 Task: Add an event with the title Second Team Building Workshop, date '2023/12/28', time 7:50 AM to 9:50 AMand add a description: A marketing campaign review and analysis involves the examination and assessment of a marketing campaign's performance, effectiveness, and overall impact on the target audience and business objectives. It is a comprehensive evaluation of various elements and strategies implemented within a marketing campaign to determine its strengths, weaknesses, and areas for improvement.Select event color  Graphite . Add location for the event as: 123 Santorini Beaches, Santorini, Greece, logged in from the account softage.6@softage.netand send the event invitation to softage.1@softage.net and softage.2@softage.net. Set a reminder for the event Doesn't repeat
Action: Mouse moved to (70, 98)
Screenshot: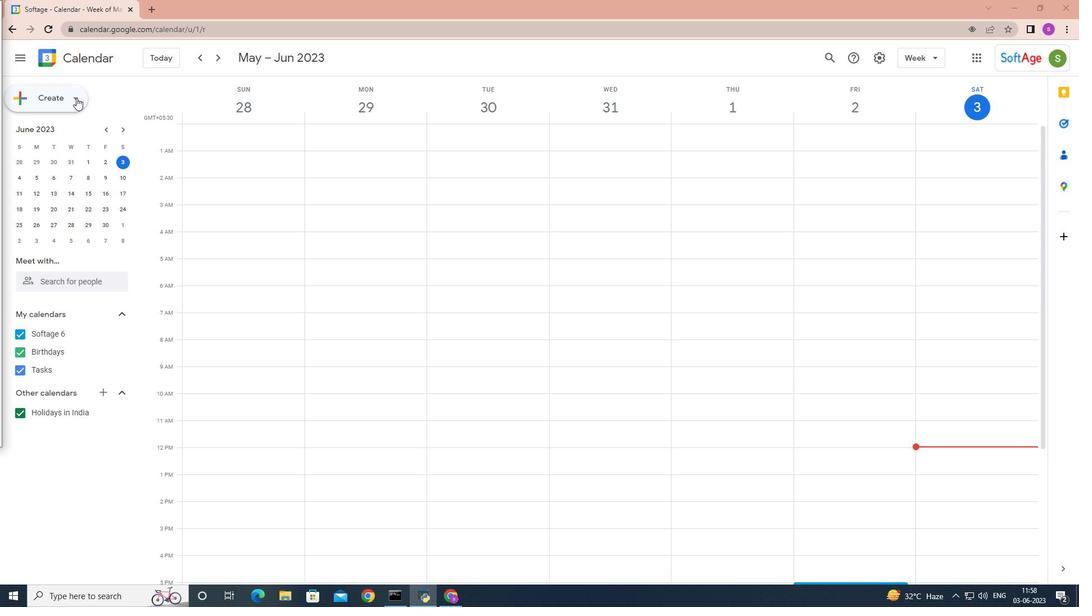 
Action: Mouse pressed left at (70, 98)
Screenshot: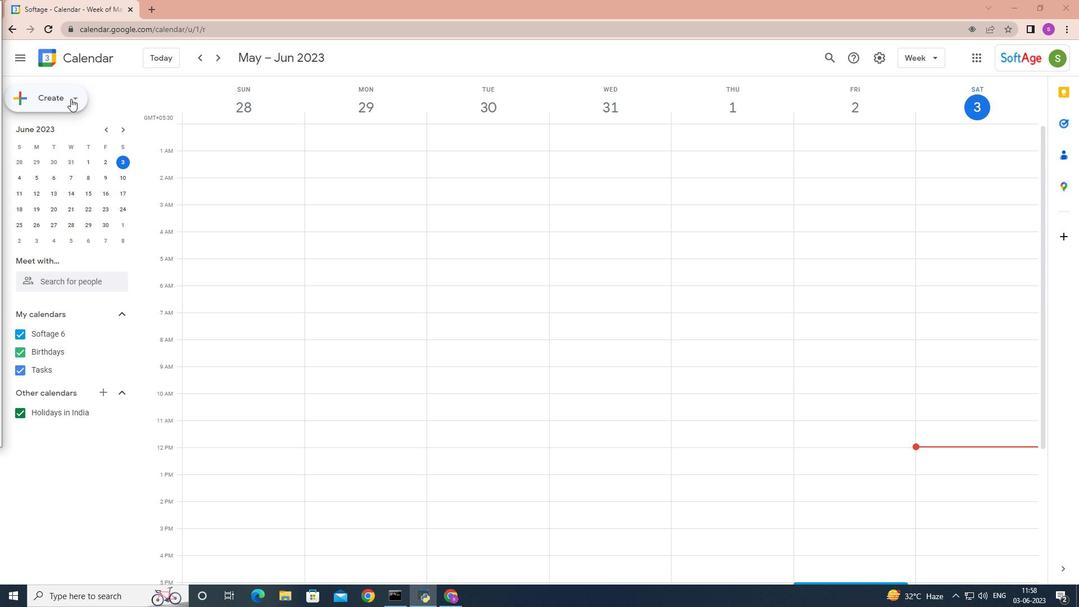 
Action: Mouse moved to (65, 127)
Screenshot: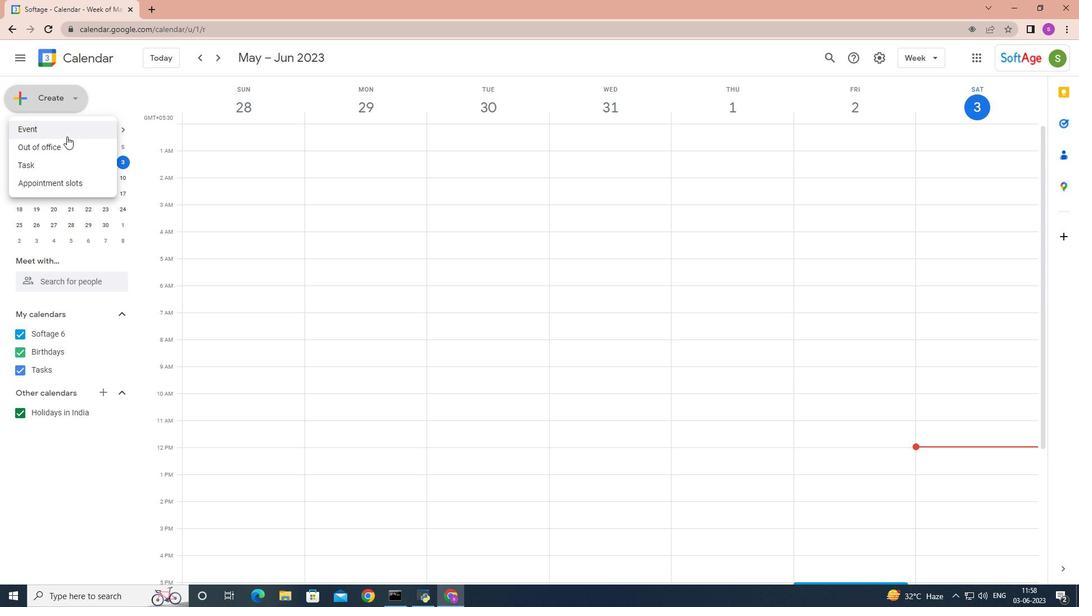 
Action: Mouse pressed left at (65, 127)
Screenshot: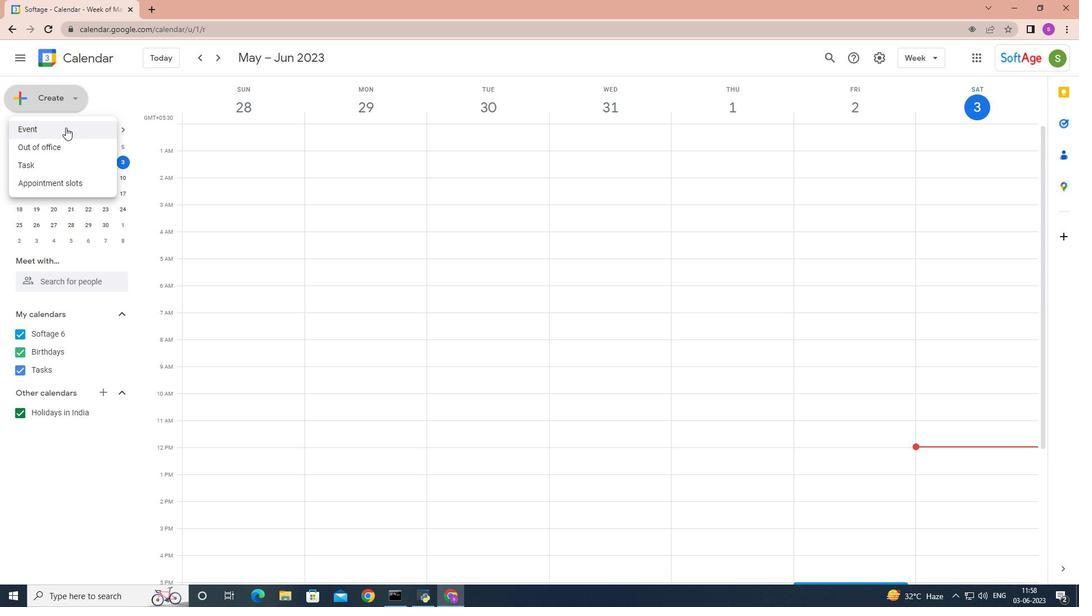 
Action: Mouse moved to (811, 439)
Screenshot: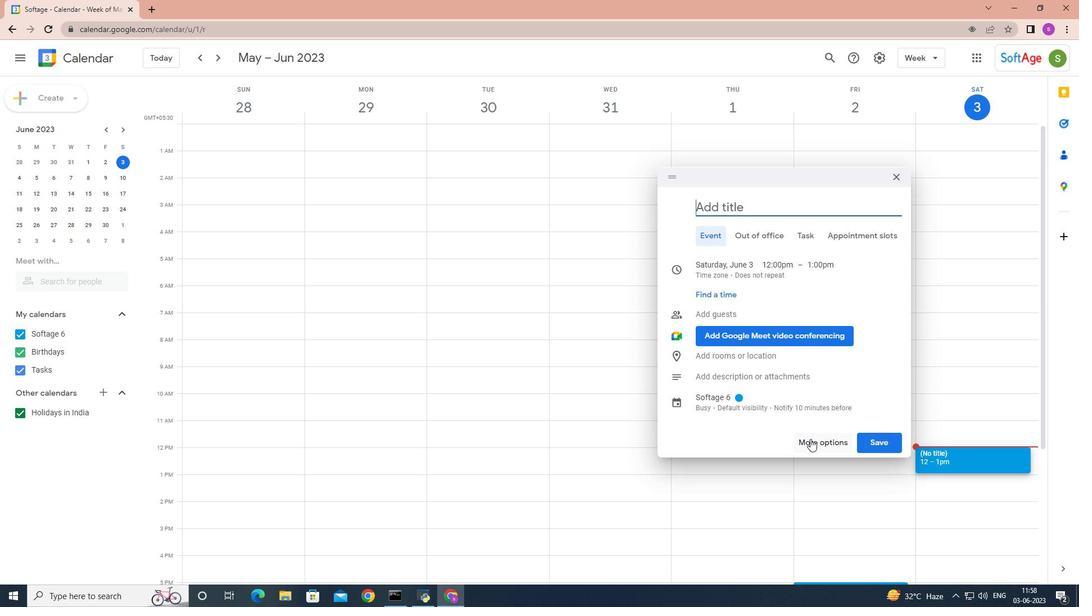 
Action: Mouse pressed left at (811, 439)
Screenshot: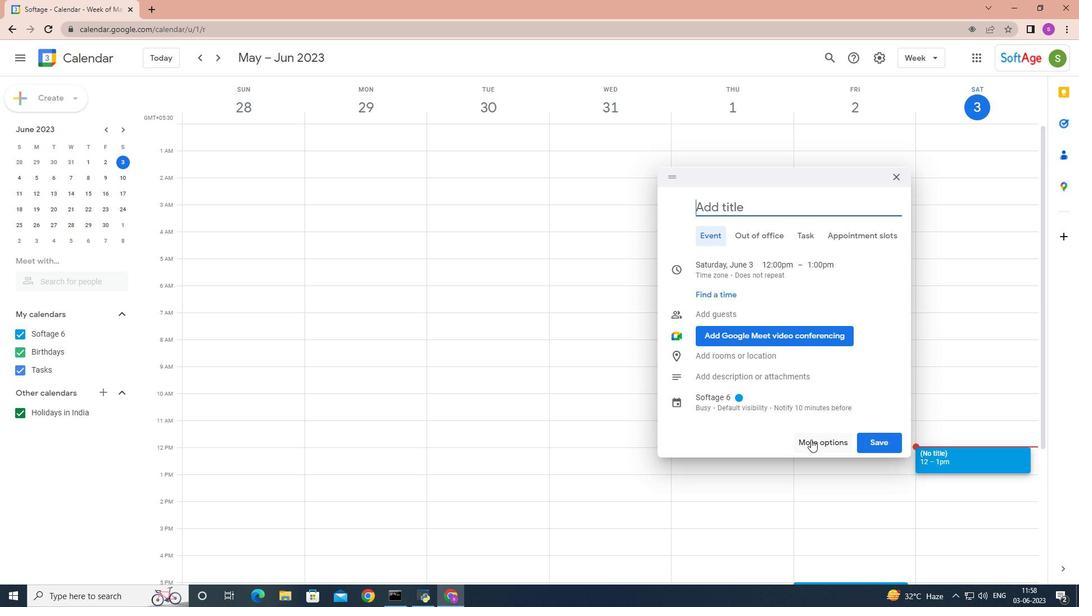 
Action: Mouse moved to (808, 444)
Screenshot: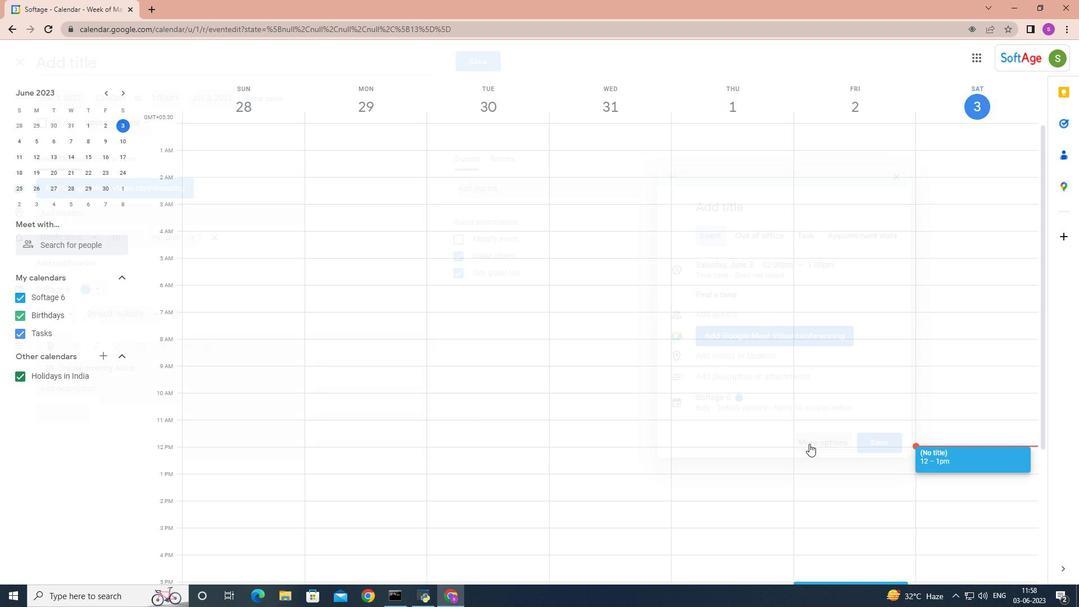 
Action: Key pressed <Key.shift>Second<Key.space><Key.shift>Team<Key.space><Key.shift>Buildind<Key.backspace>g<Key.space><Key.shift>Workshop<Key.space>
Screenshot: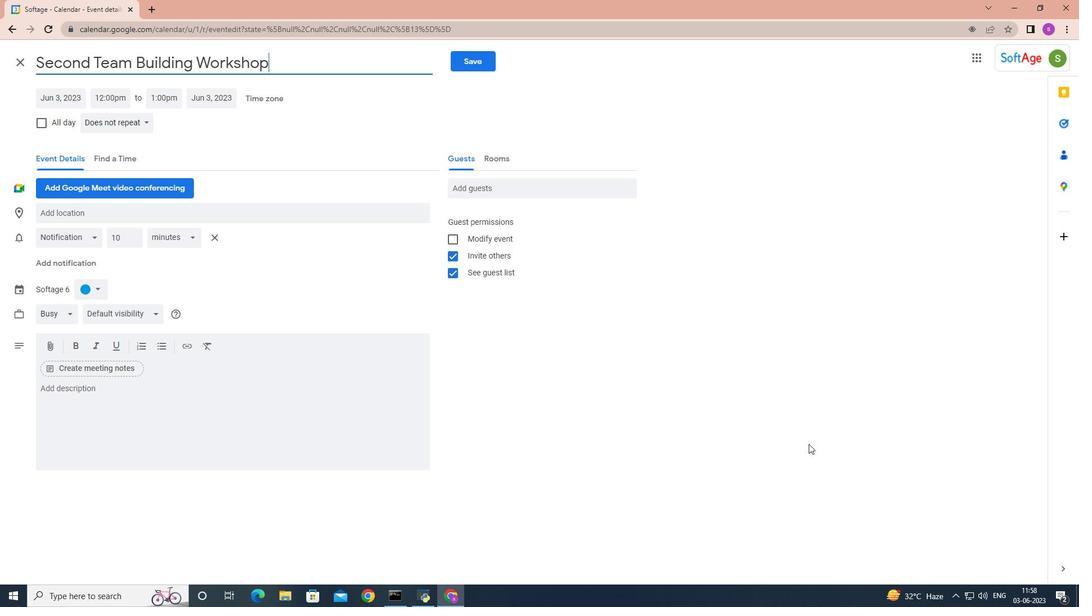 
Action: Mouse moved to (63, 97)
Screenshot: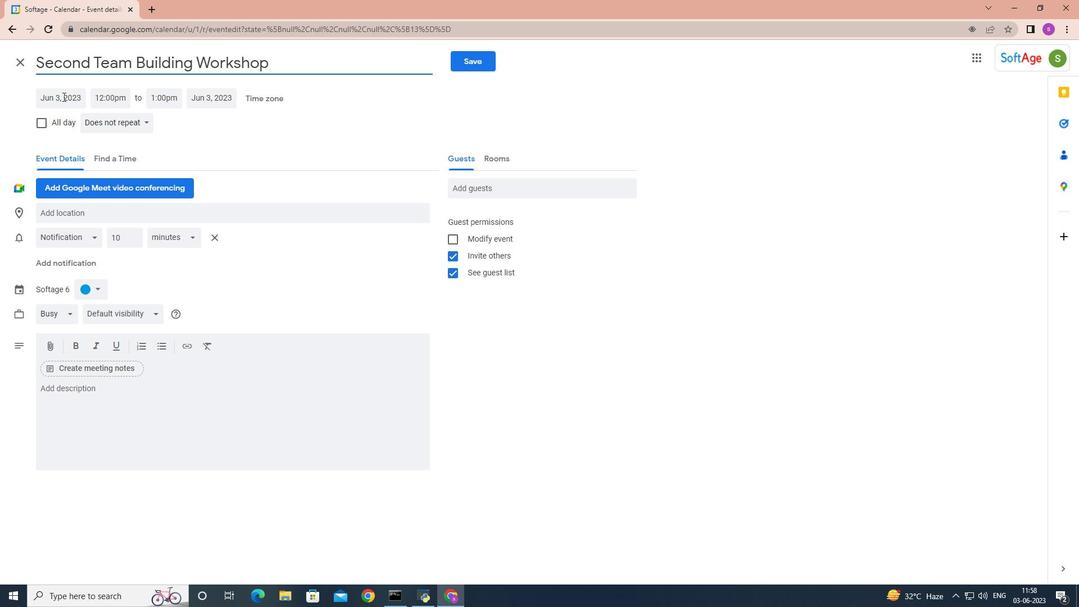 
Action: Mouse pressed left at (63, 97)
Screenshot: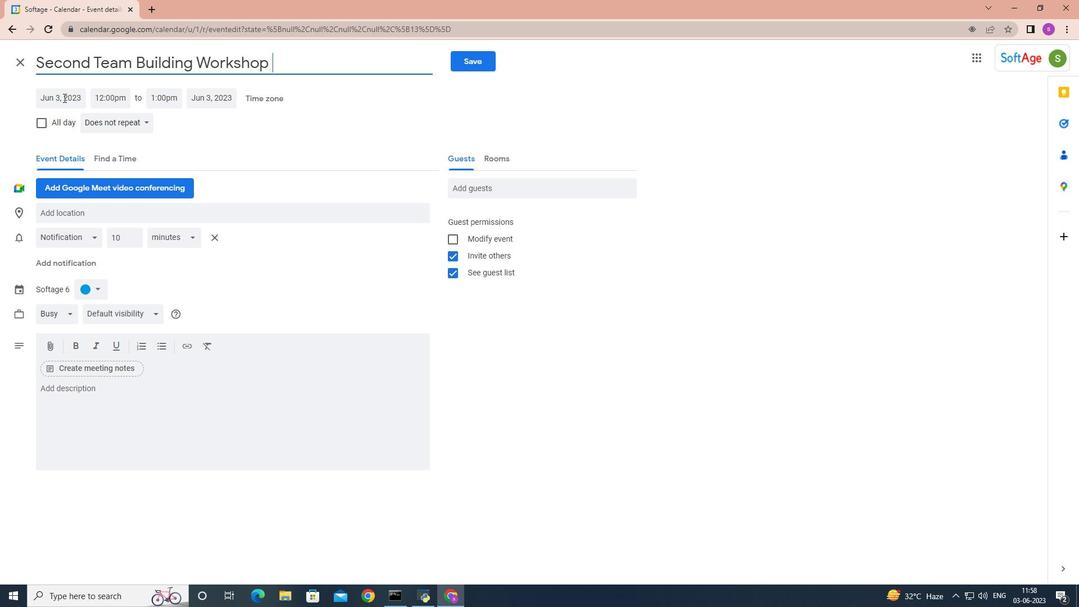 
Action: Mouse moved to (178, 121)
Screenshot: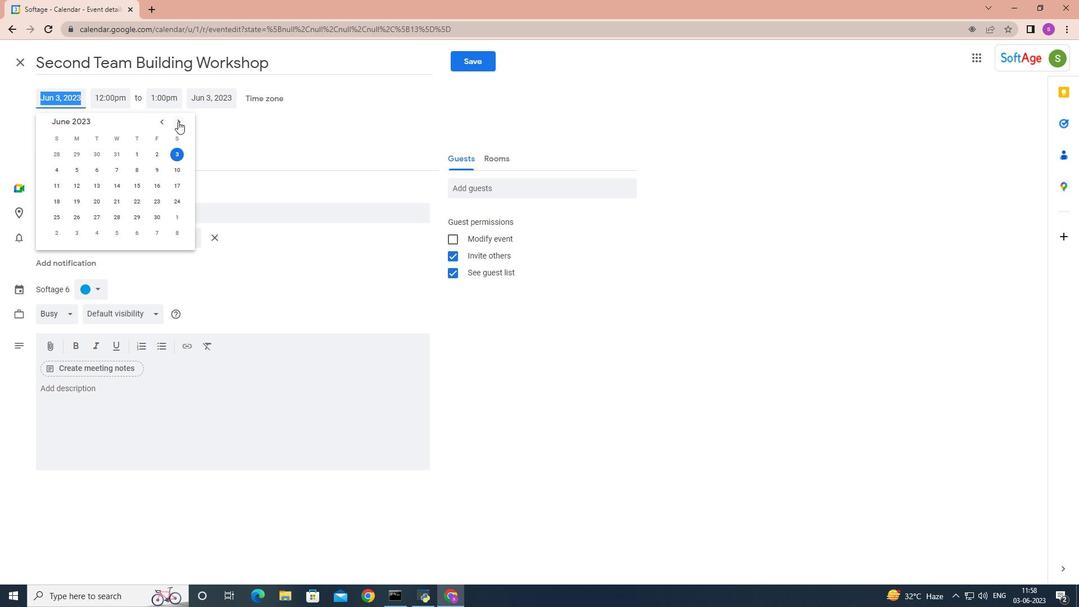 
Action: Mouse pressed left at (178, 121)
Screenshot: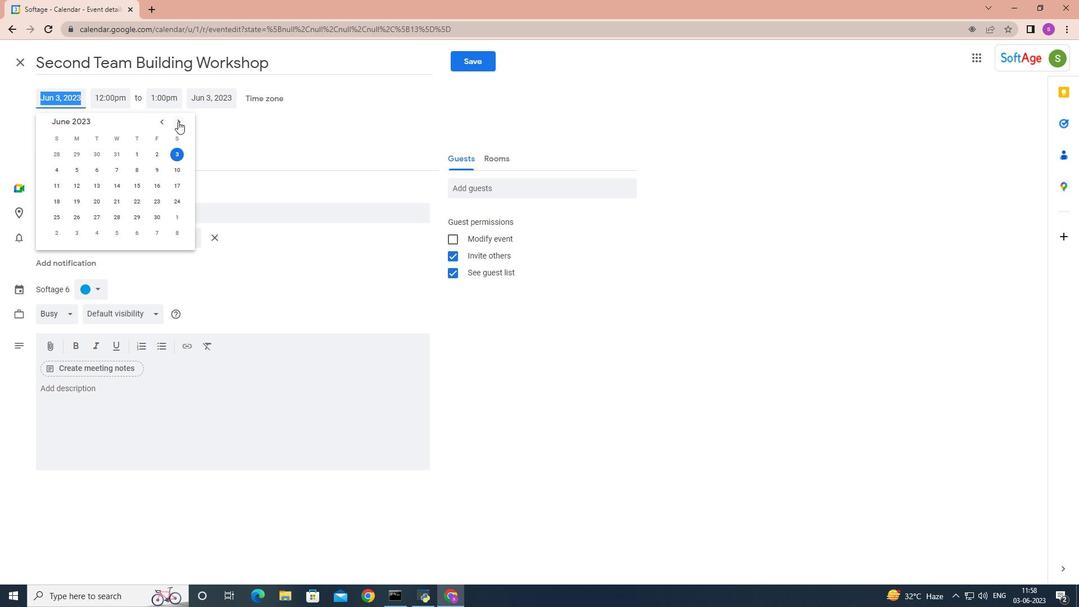 
Action: Mouse moved to (178, 121)
Screenshot: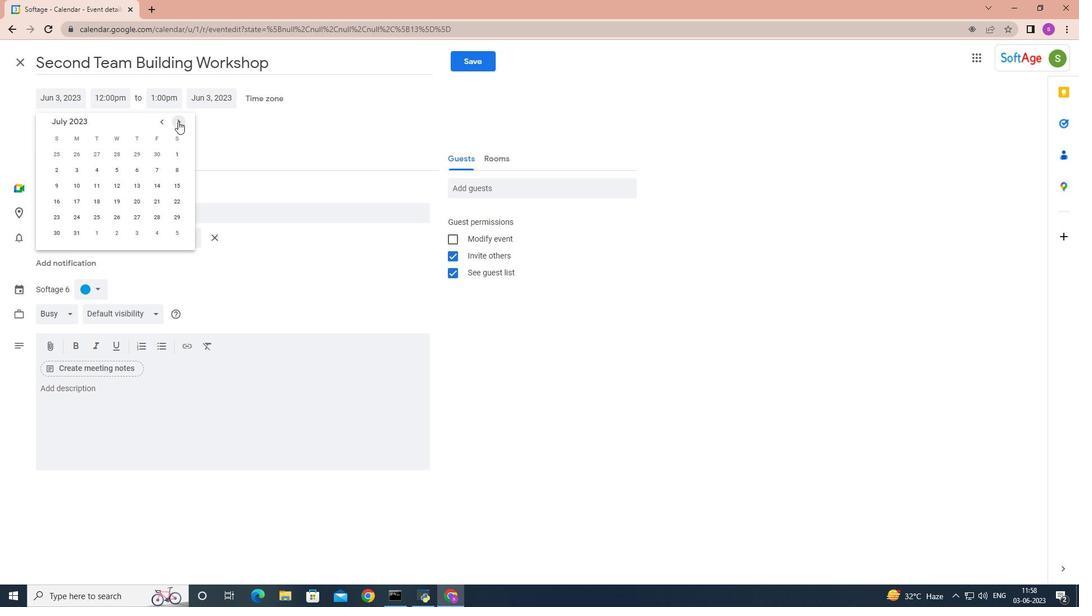 
Action: Mouse pressed left at (178, 121)
Screenshot: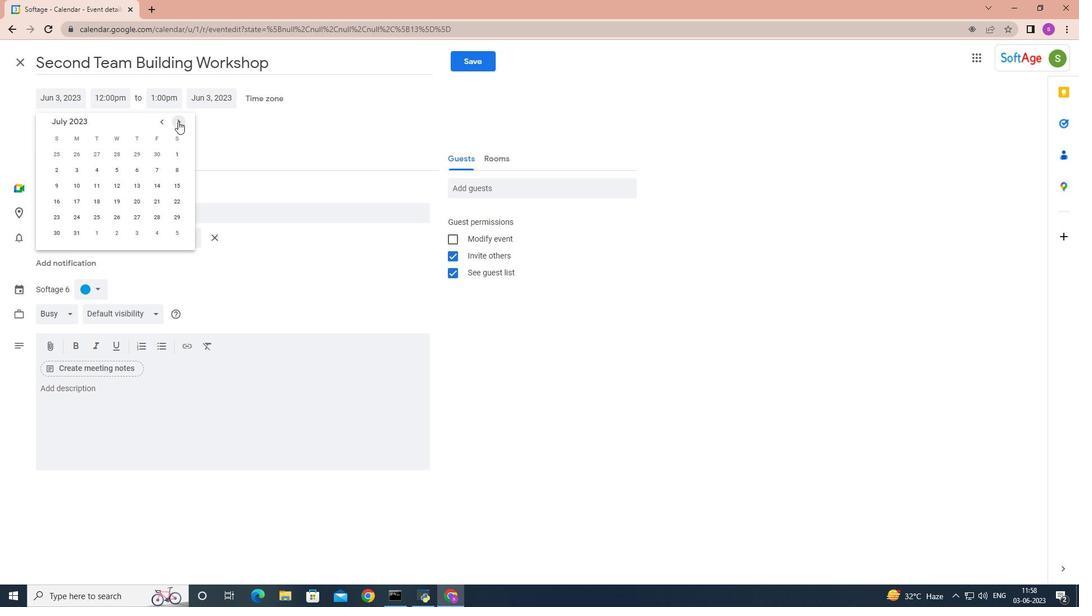 
Action: Mouse pressed left at (178, 121)
Screenshot: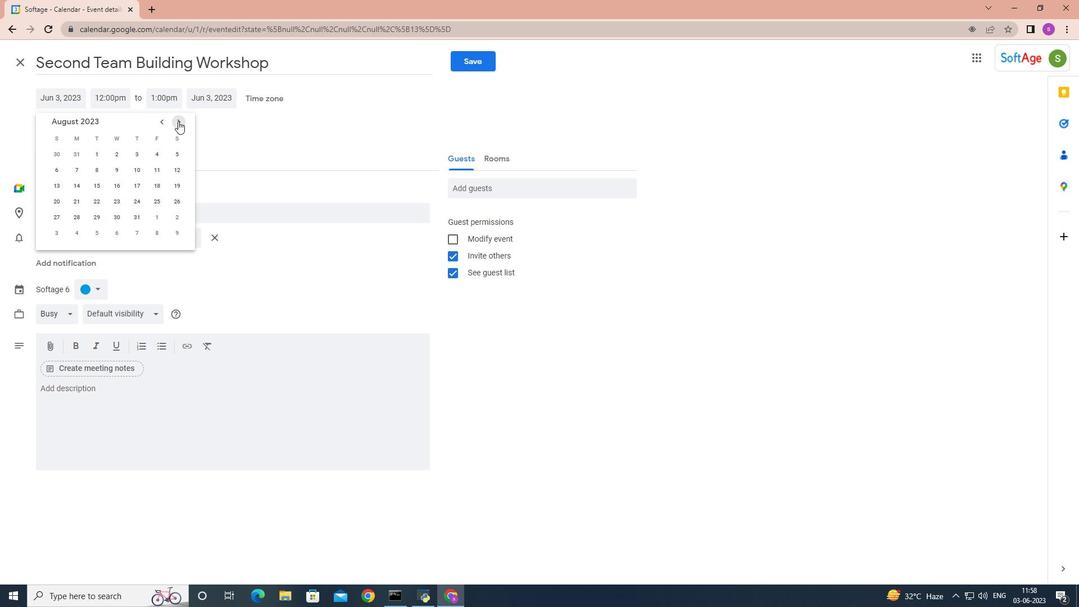 
Action: Mouse pressed left at (178, 121)
Screenshot: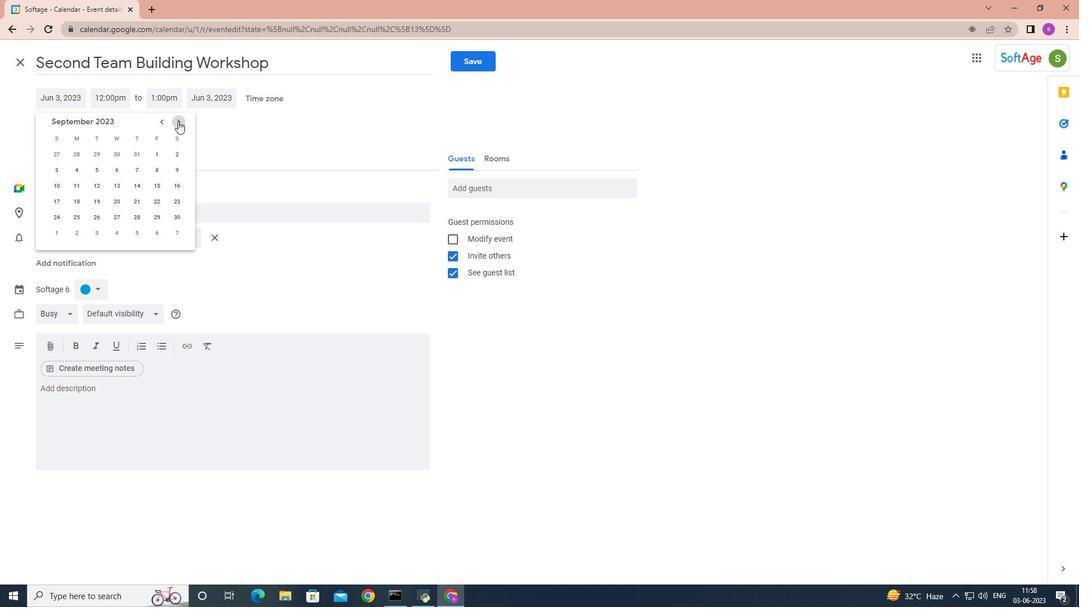 
Action: Mouse pressed left at (178, 121)
Screenshot: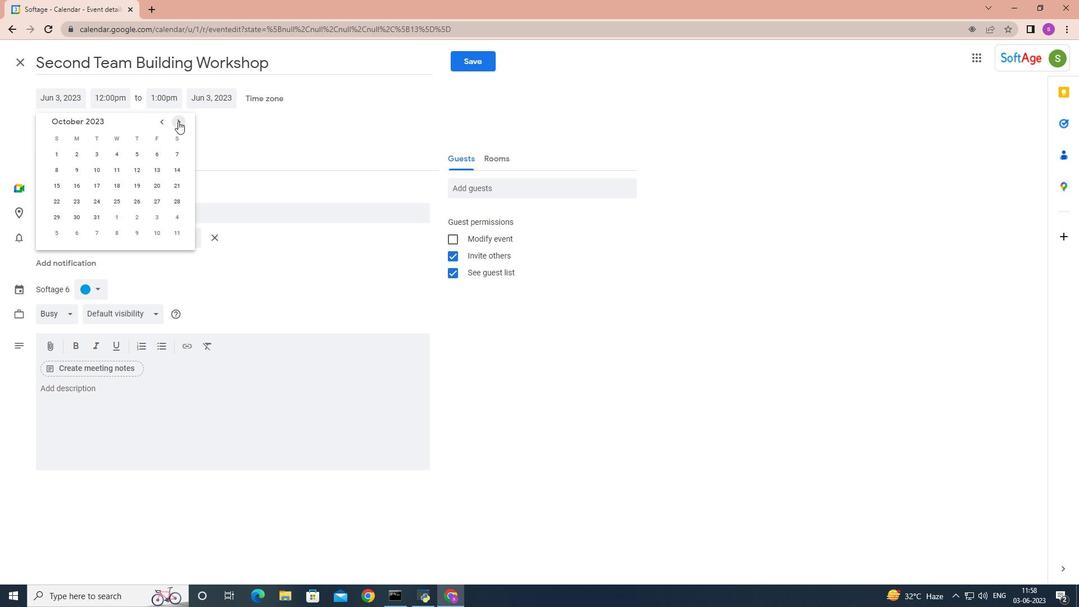 
Action: Mouse pressed left at (178, 121)
Screenshot: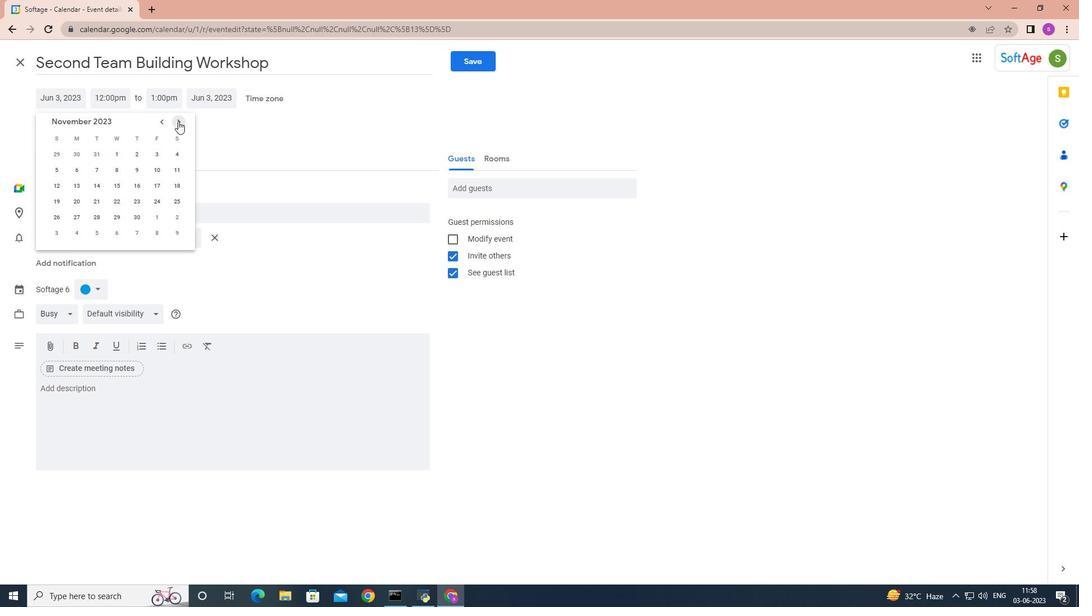 
Action: Mouse moved to (138, 216)
Screenshot: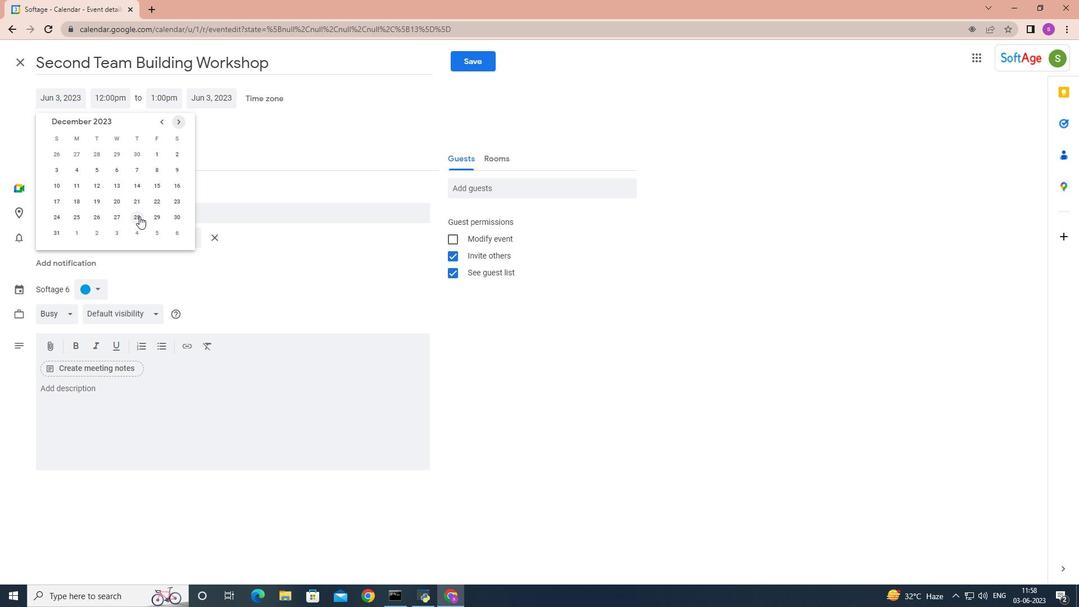 
Action: Mouse pressed left at (138, 216)
Screenshot: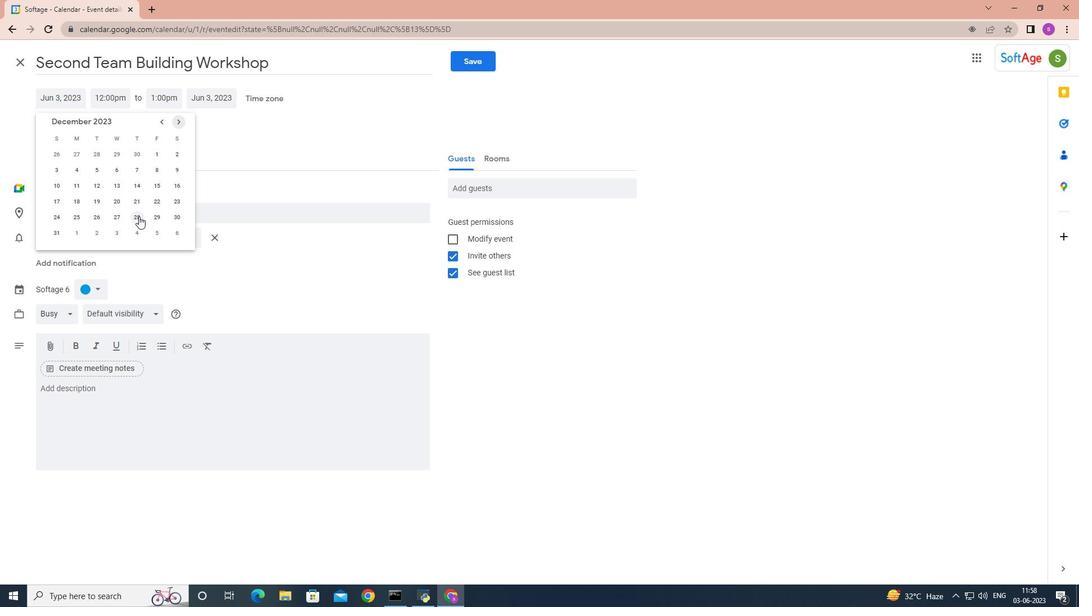 
Action: Mouse moved to (109, 97)
Screenshot: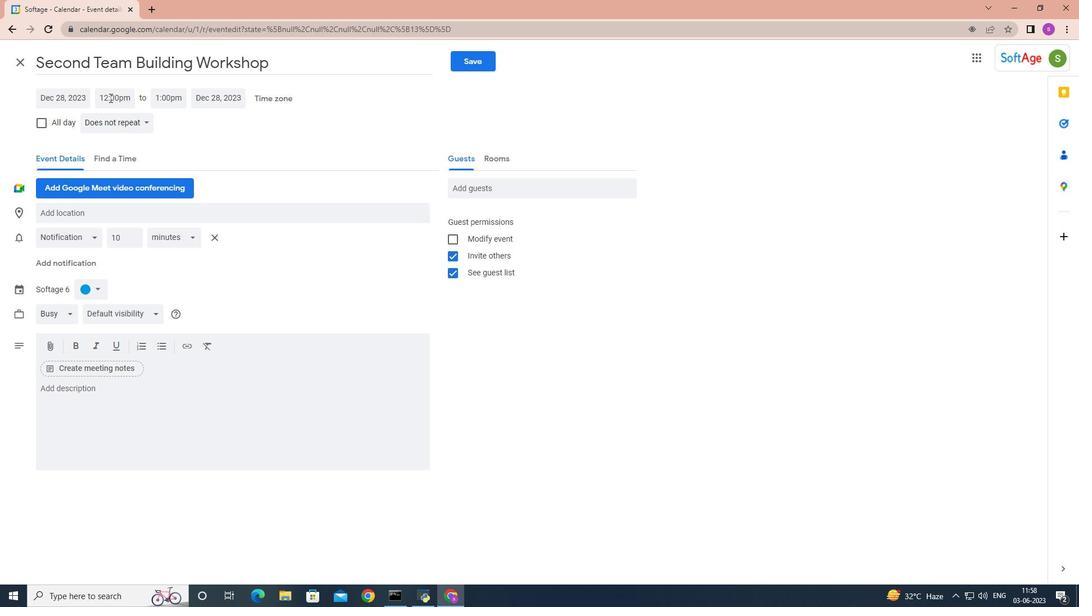 
Action: Mouse pressed left at (109, 97)
Screenshot: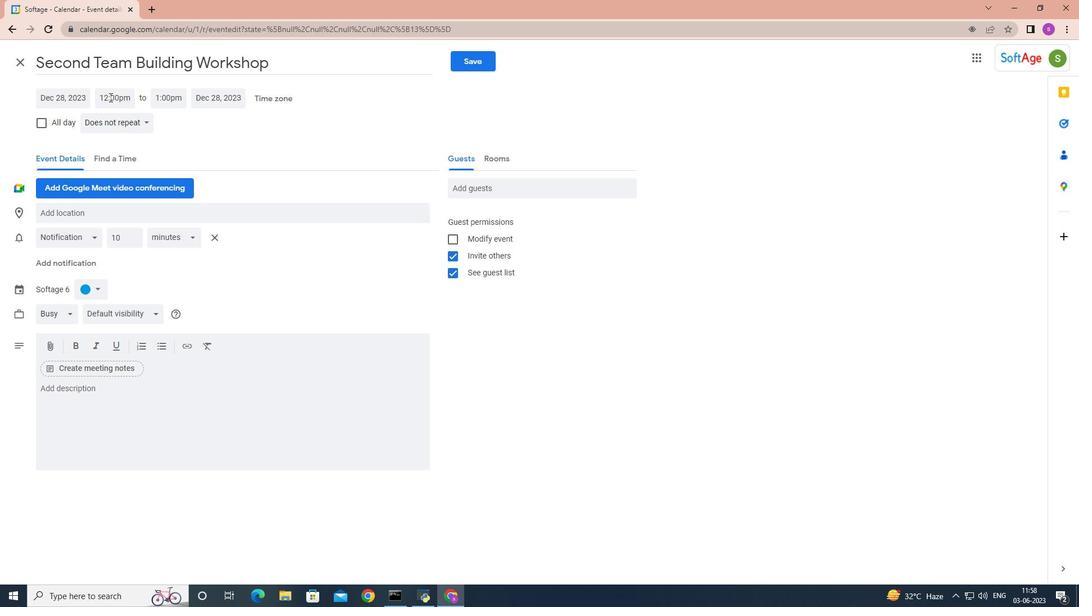 
Action: Mouse moved to (145, 166)
Screenshot: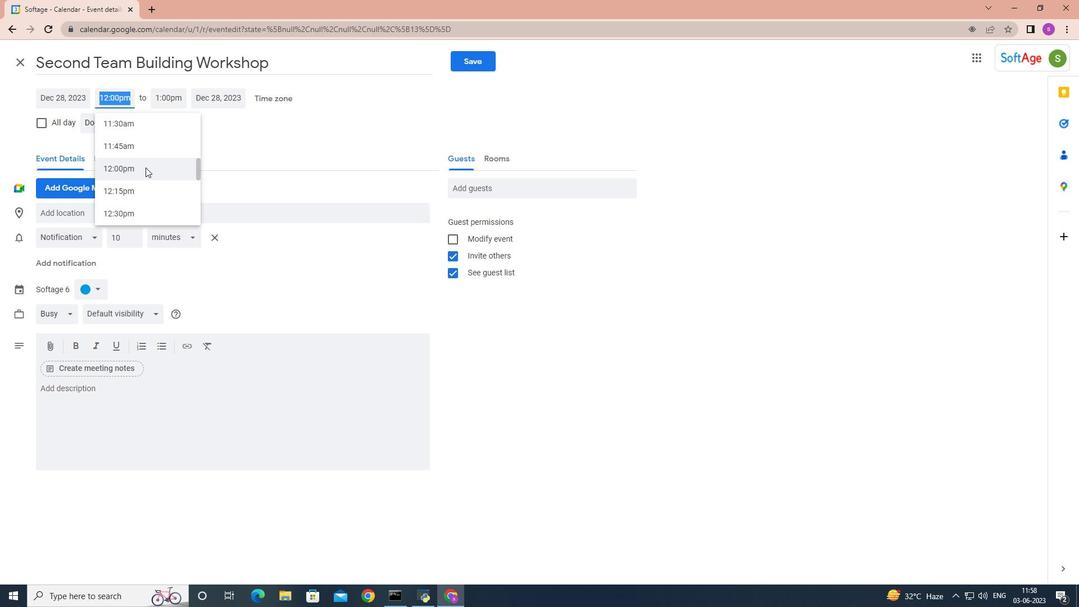 
Action: Key pressed <Key.backspace>7<Key.shift><Key.shift><Key.shift>:50<Key.shift>AM<Key.enter>
Screenshot: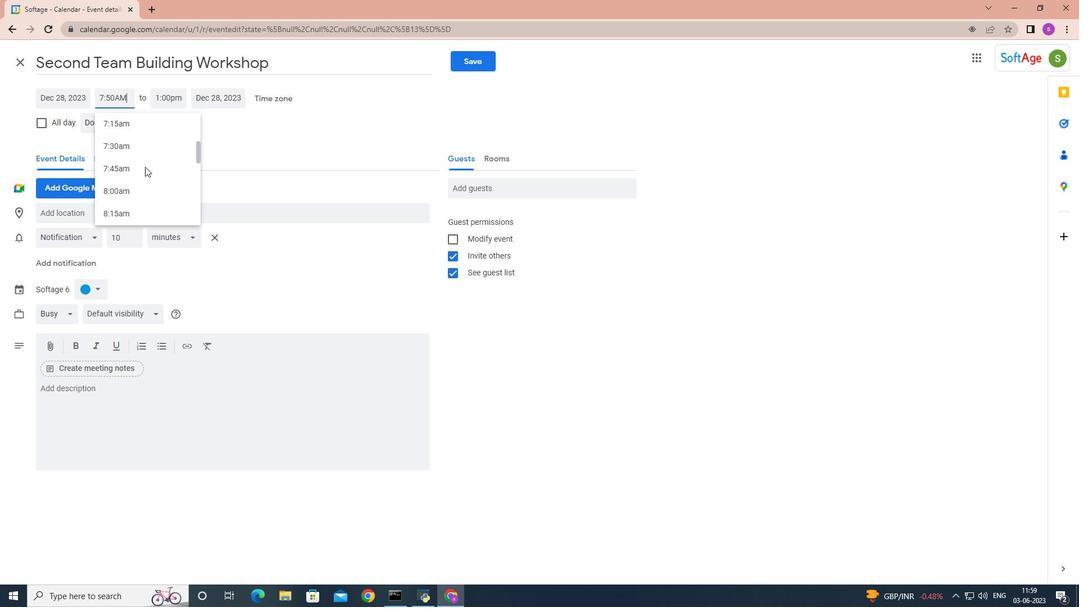 
Action: Mouse moved to (163, 95)
Screenshot: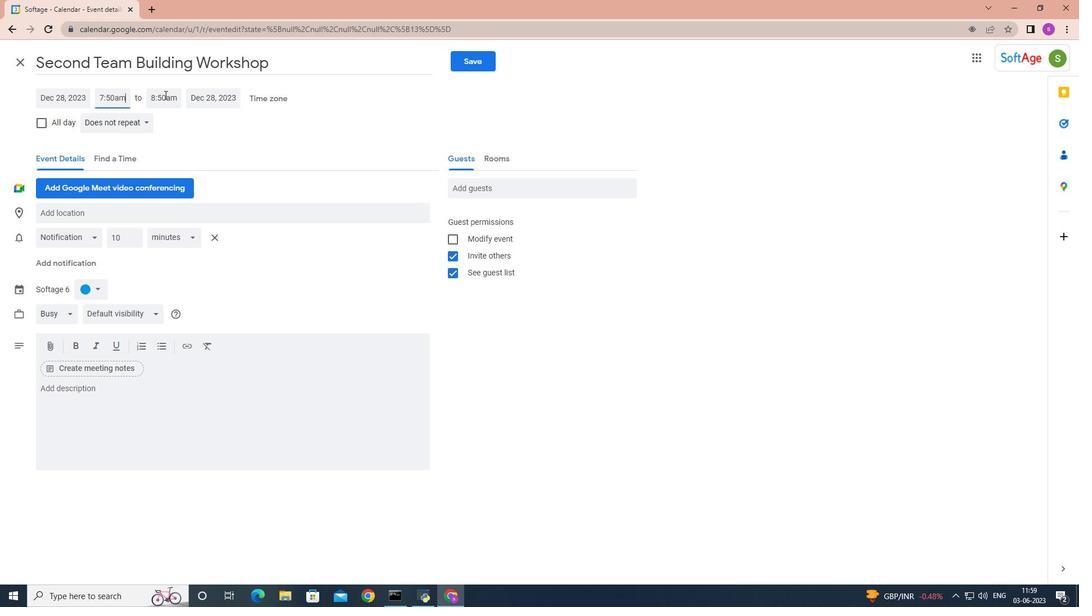 
Action: Mouse pressed left at (163, 95)
Screenshot: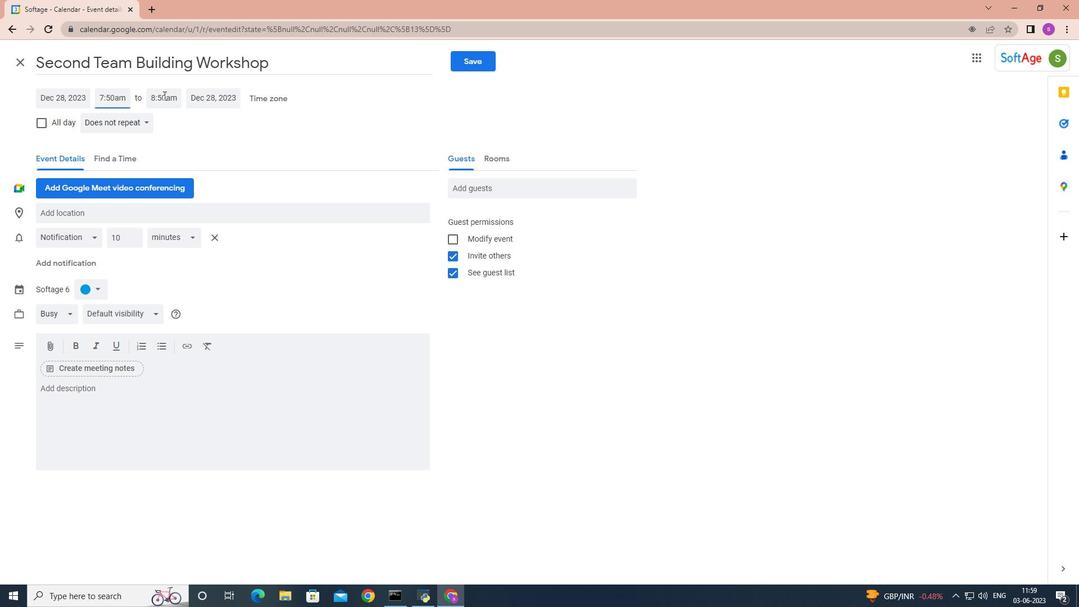 
Action: Mouse moved to (180, 212)
Screenshot: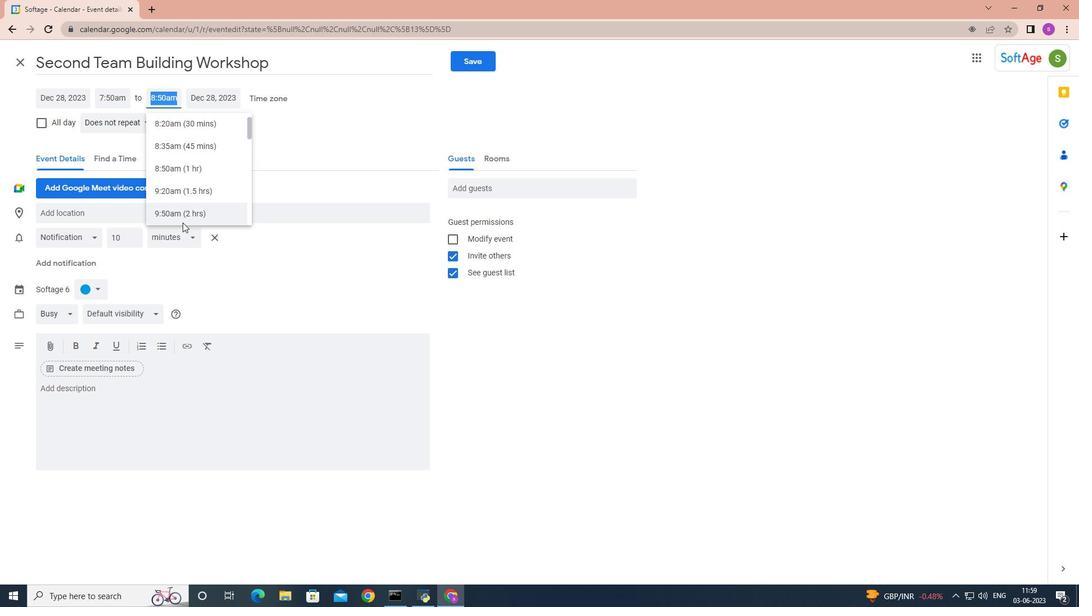 
Action: Mouse pressed left at (180, 212)
Screenshot: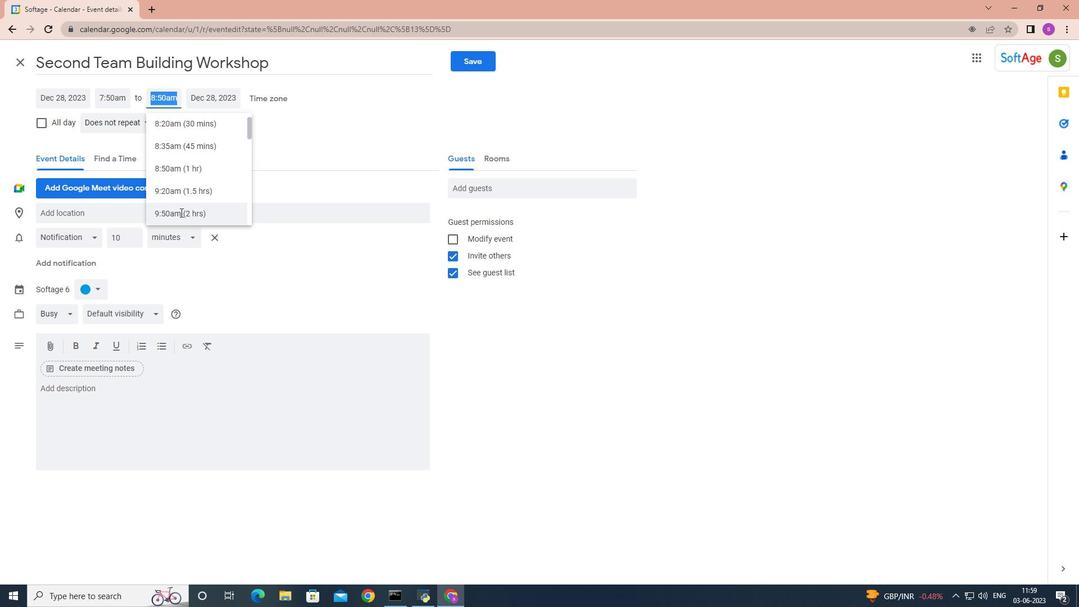 
Action: Mouse moved to (56, 387)
Screenshot: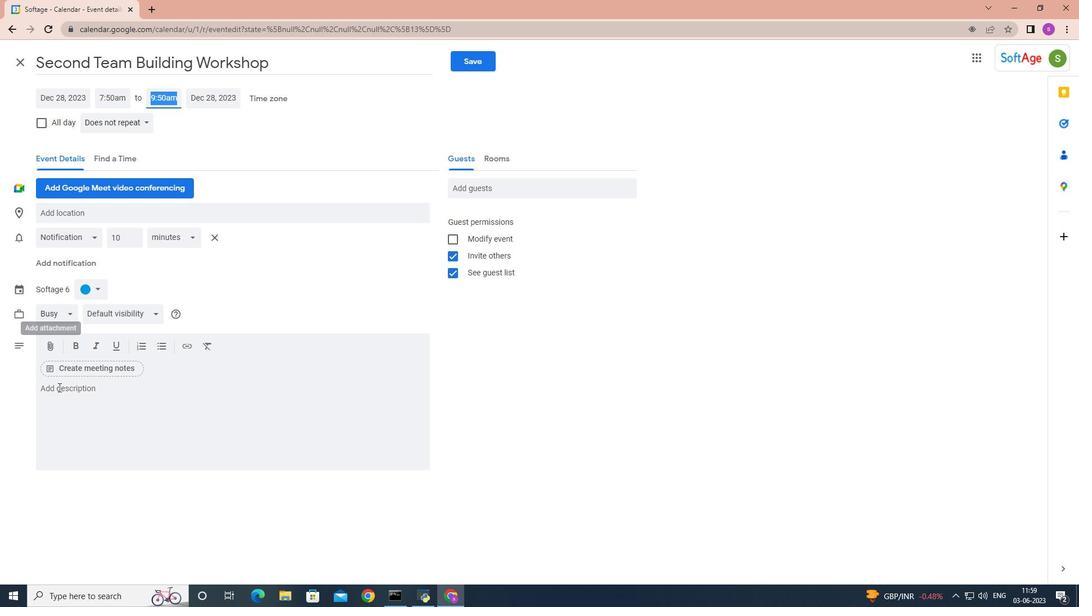 
Action: Mouse pressed left at (56, 387)
Screenshot: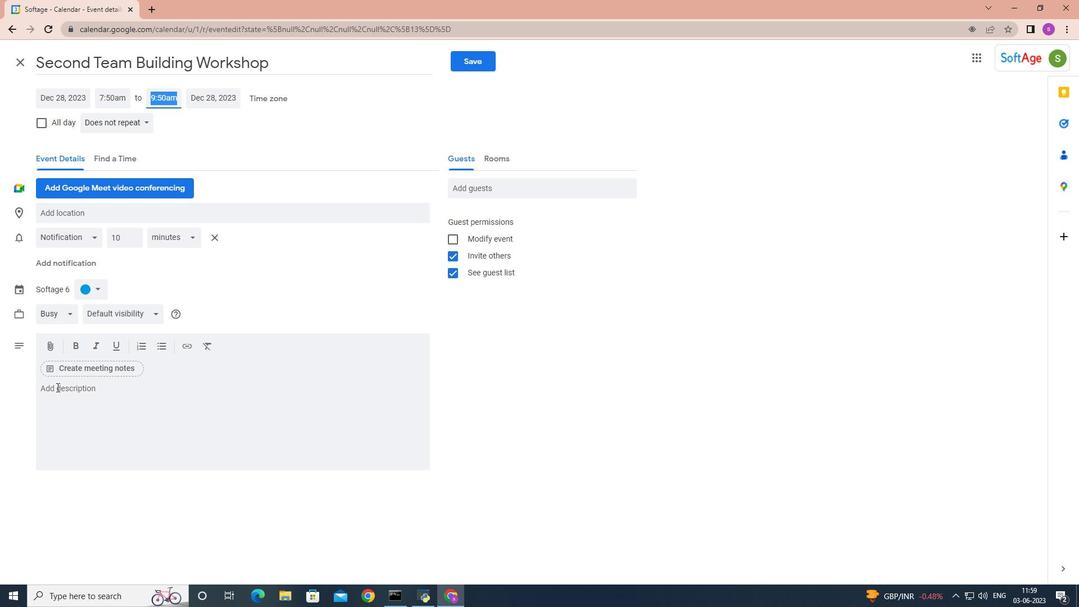 
Action: Mouse moved to (56, 387)
Screenshot: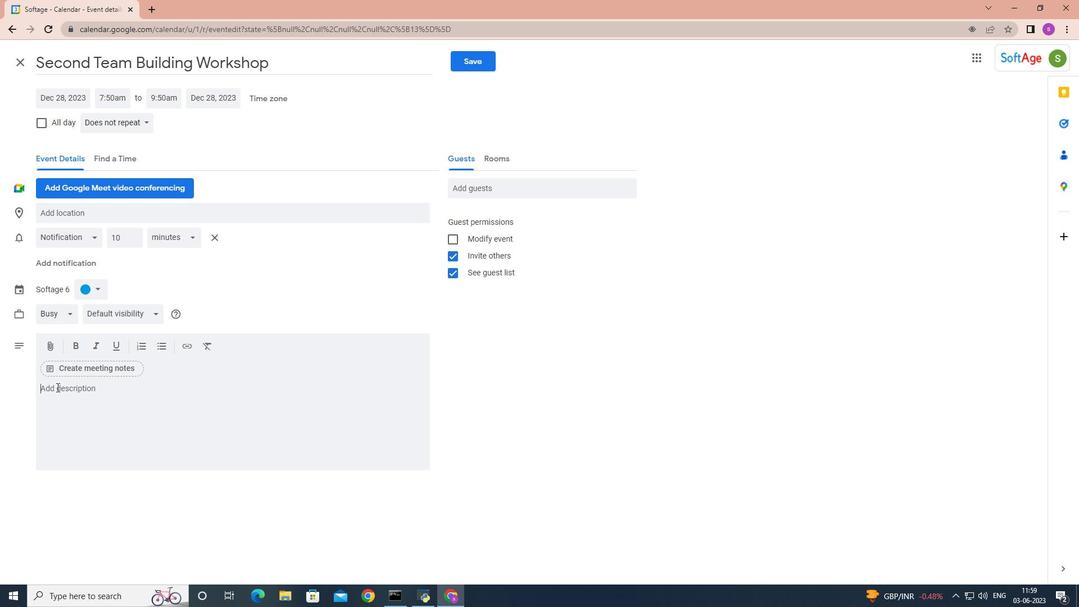 
Action: Key pressed <Key.shift>A<Key.space>marketing<Key.space>campaign<Key.space>review<Key.space>and<Key.space>analysis<Key.space>involves<Key.space>the<Key.space>examination<Key.space>and<Key.space>assessment<Key.space>of<Key.space>a<Key.space>marketing<Key.space>campaign<Key.space>performance,<Key.space>effectivess,<Key.space><Key.backspace><Key.backspace><Key.backspace><Key.backspace><Key.backspace><Key.backspace>veness,<Key.space>and<Key.space>overall<Key.space>impact<Key.space>on<Key.space>the<Key.space>target<Key.space>audience<Key.space>and<Key.space>business<Key.space>objectives.<Key.space>it<Key.space>is<Key.space>a<Key.space>comprehensive<Key.space>evaluation<Key.space>of<Key.space>various<Key.space>elements<Key.space>and<Key.space>strategies<Key.space>implemented<Key.space>within<Key.space>a<Key.space>marketing<Key.space>campaign<Key.space>to<Key.space>determine<Key.space>its<Key.space>strengths,<Key.space>weaknesses,<Key.space>and<Key.space>areas<Key.space>for<Key.space>improvement.
Screenshot: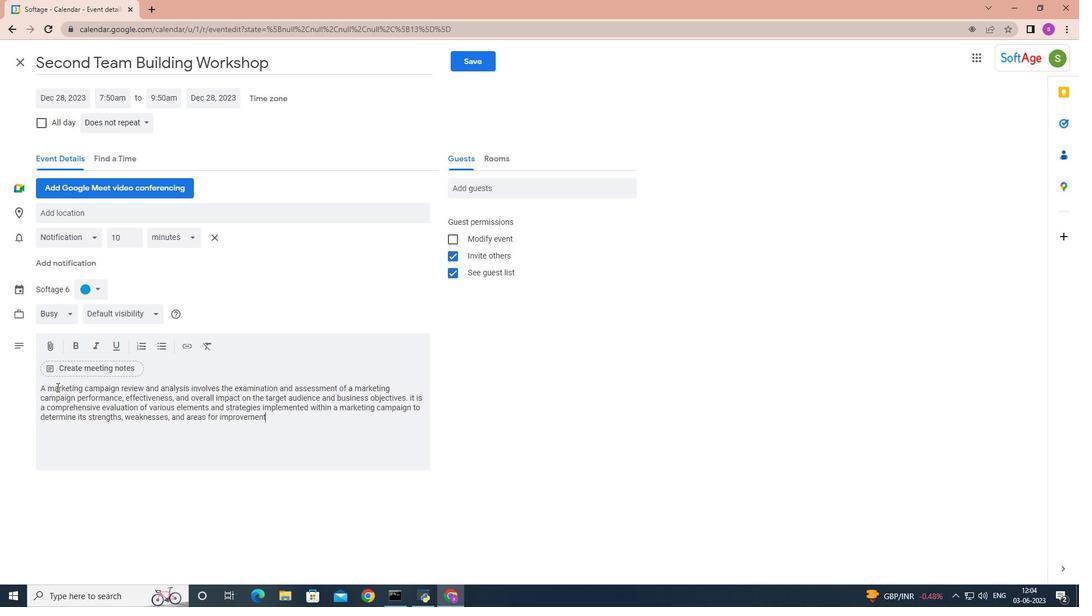 
Action: Mouse moved to (97, 288)
Screenshot: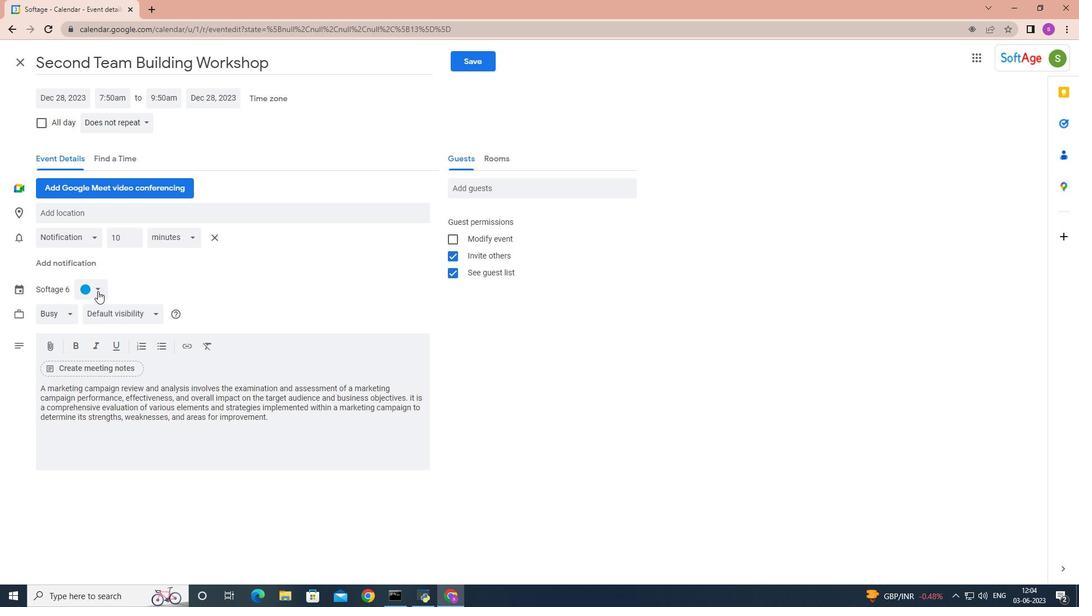 
Action: Mouse pressed left at (97, 288)
Screenshot: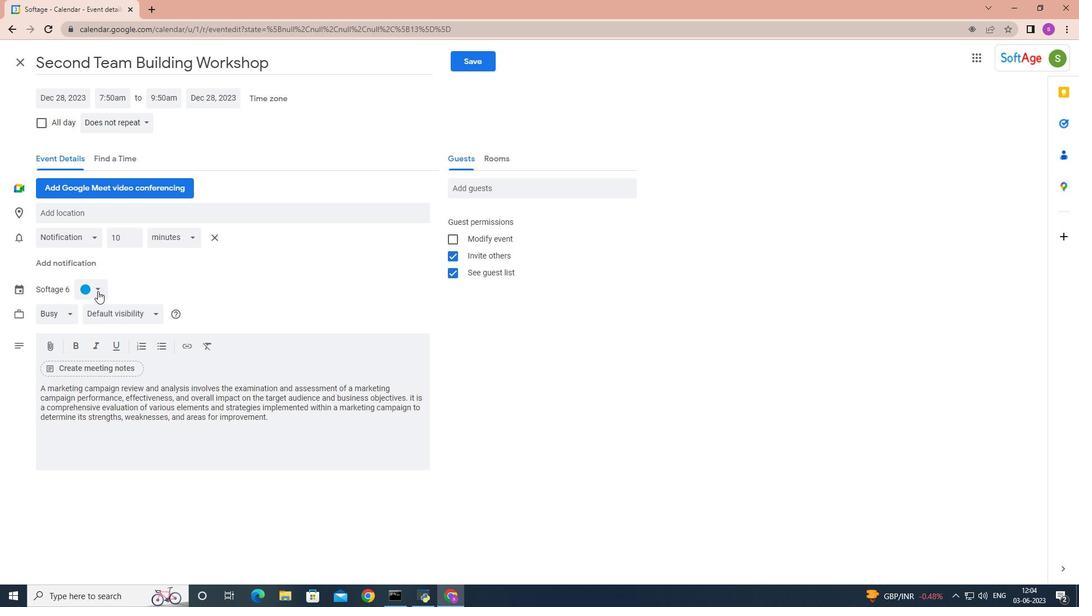 
Action: Mouse moved to (83, 355)
Screenshot: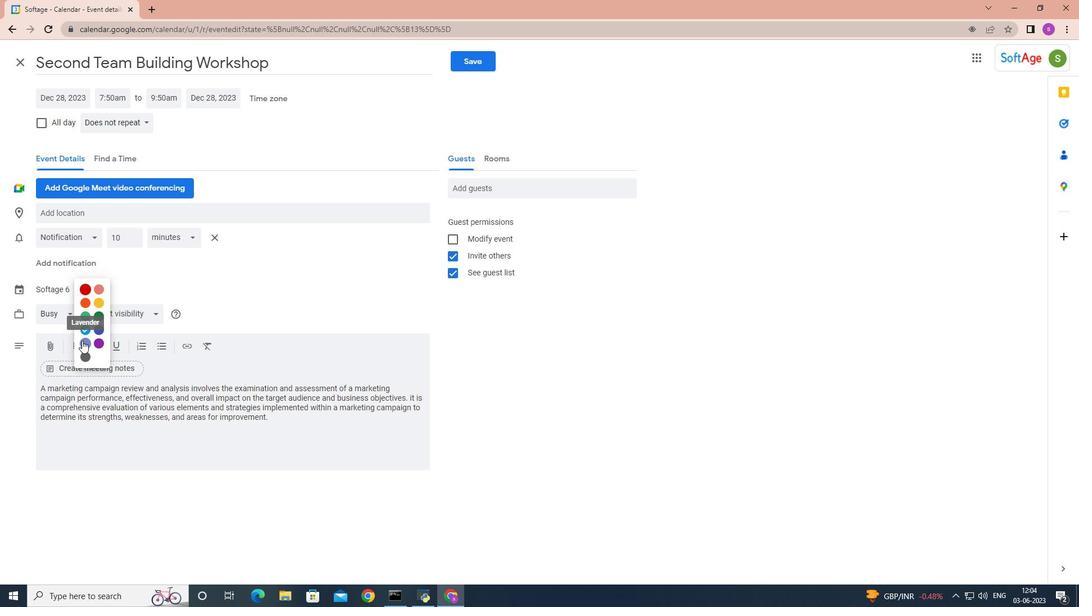 
Action: Mouse pressed left at (83, 355)
Screenshot: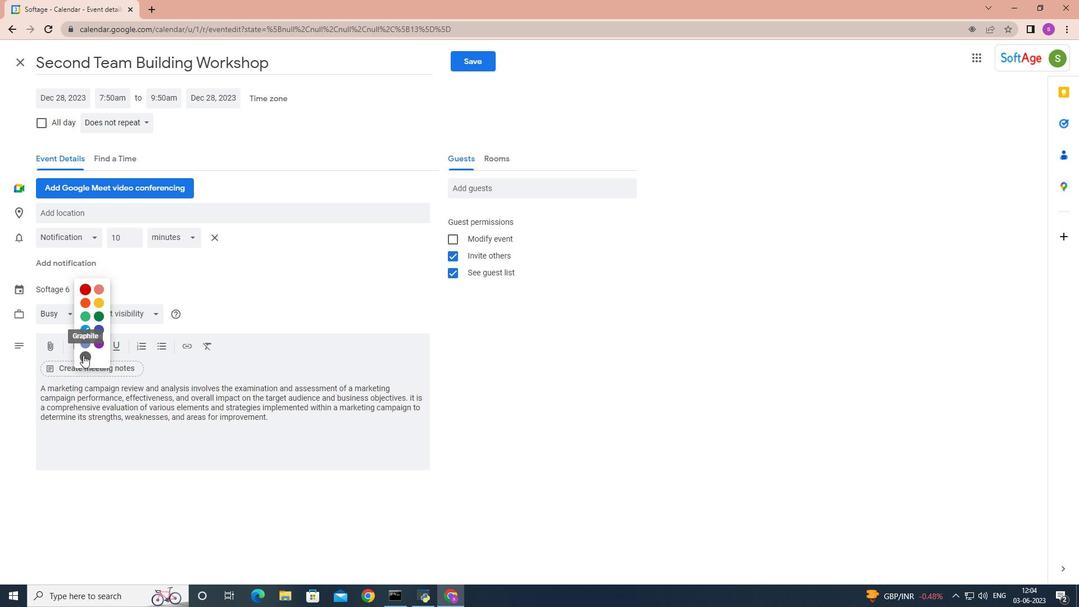 
Action: Mouse moved to (73, 213)
Screenshot: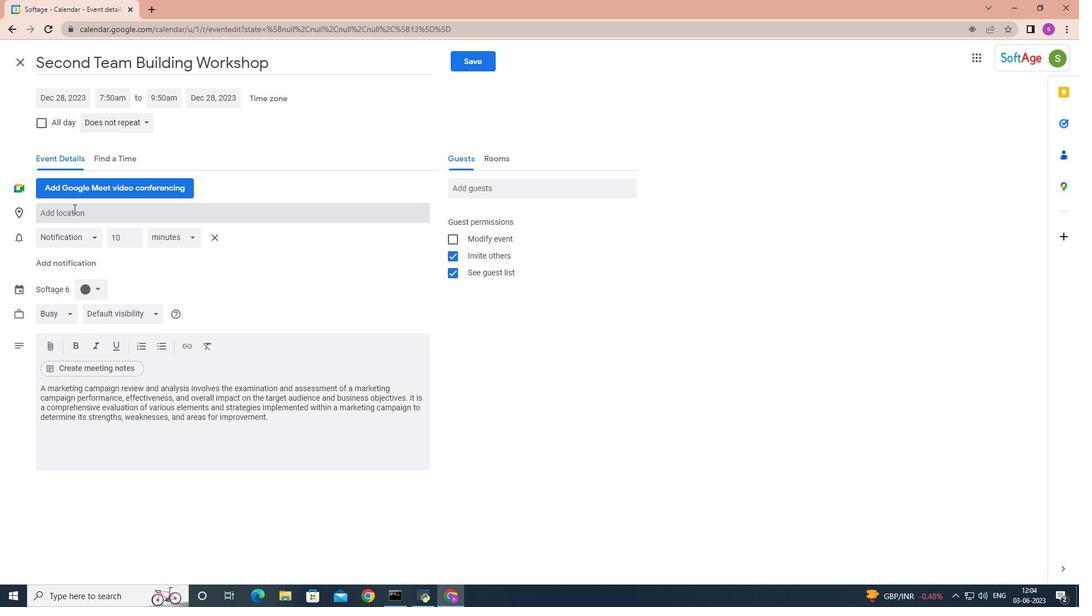 
Action: Mouse pressed left at (73, 213)
Screenshot: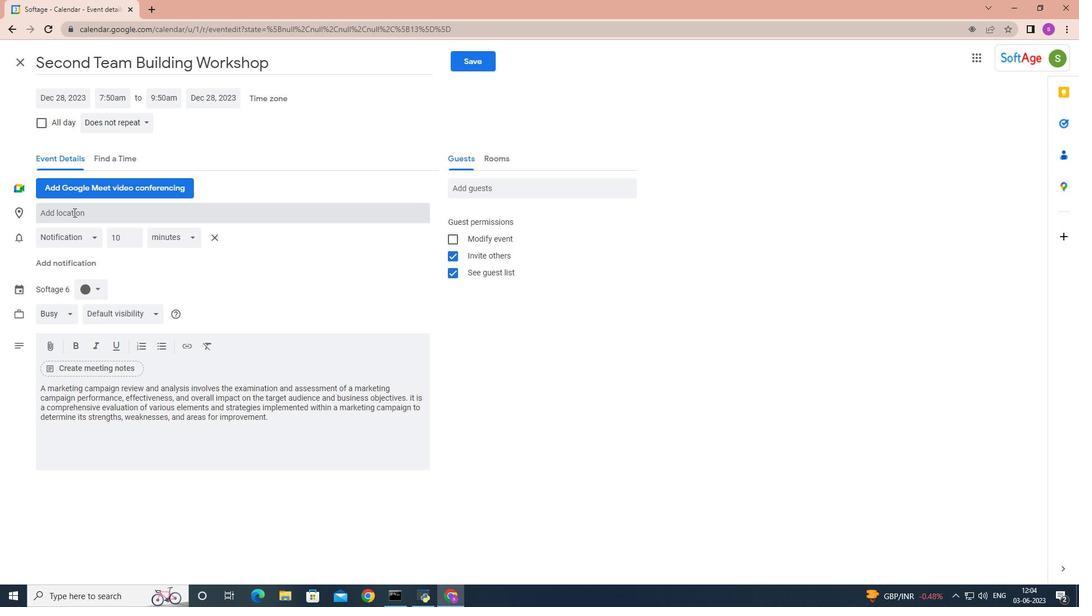 
Action: Key pressed 123<Key.space><Key.shift>Santorini<Key.space><Key.shift>Beaches,<Key.space><Key.shift><Key.shift>Santorini,<Key.space><Key.shift><Key.shift><Key.shift><Key.shift>Greece
Screenshot: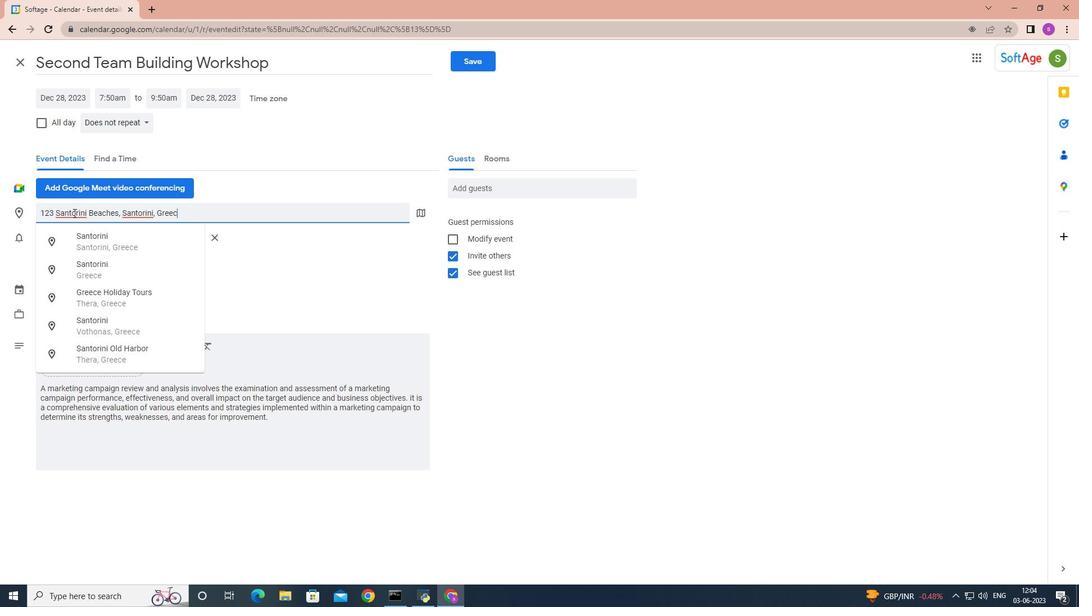 
Action: Mouse moved to (490, 189)
Screenshot: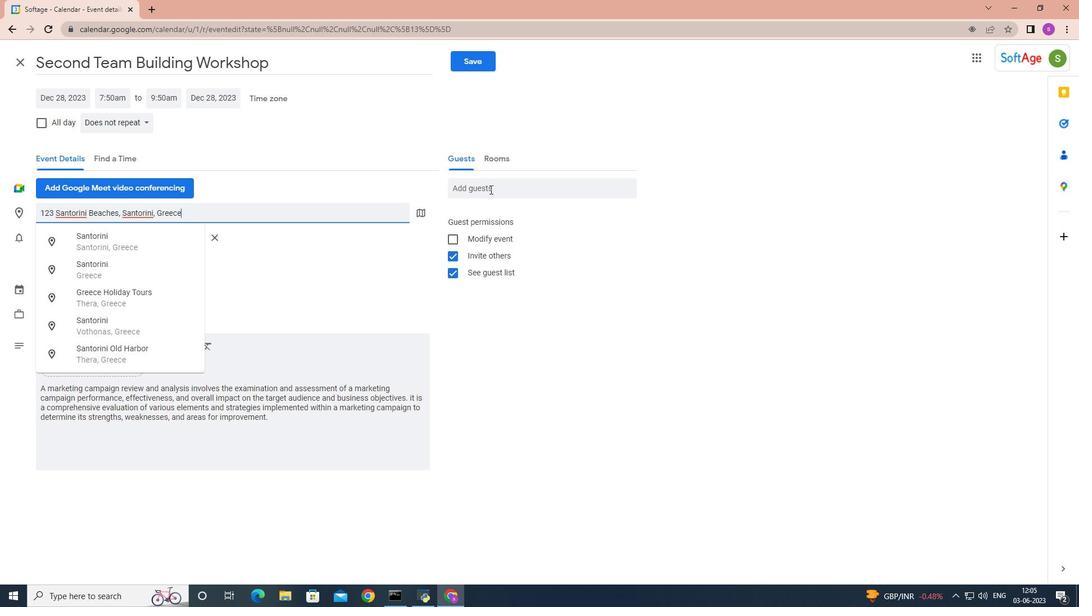 
Action: Mouse pressed left at (490, 189)
Screenshot: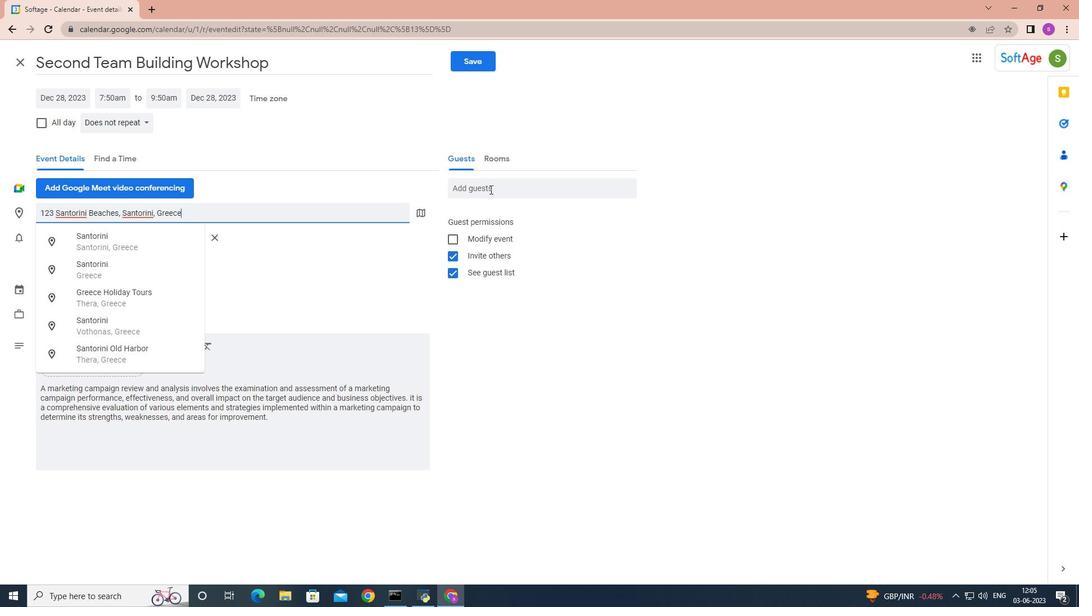 
Action: Key pressed softage.1
Screenshot: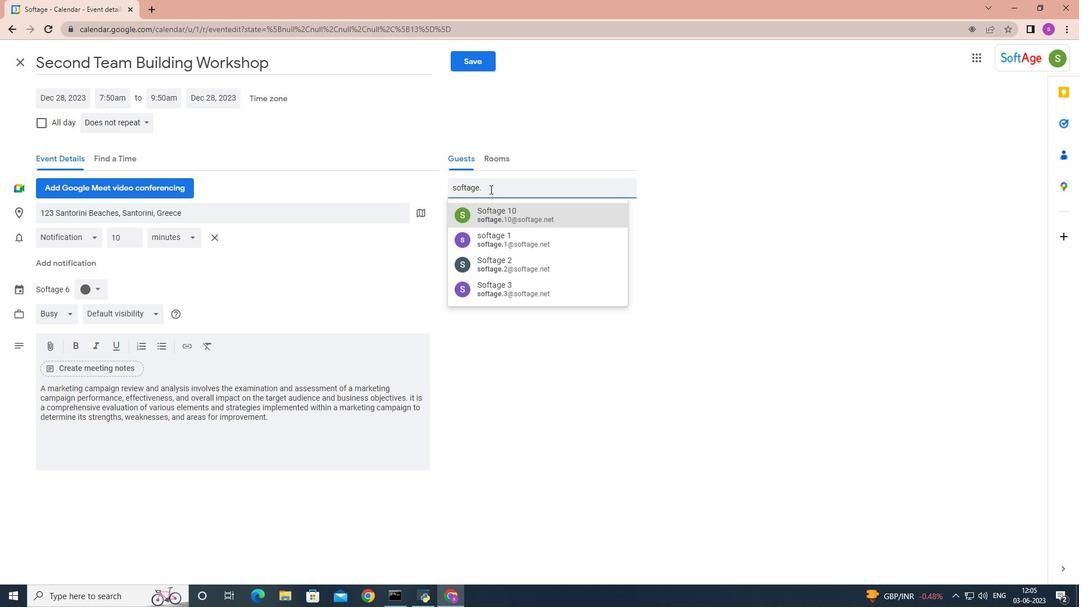 
Action: Mouse moved to (503, 237)
Screenshot: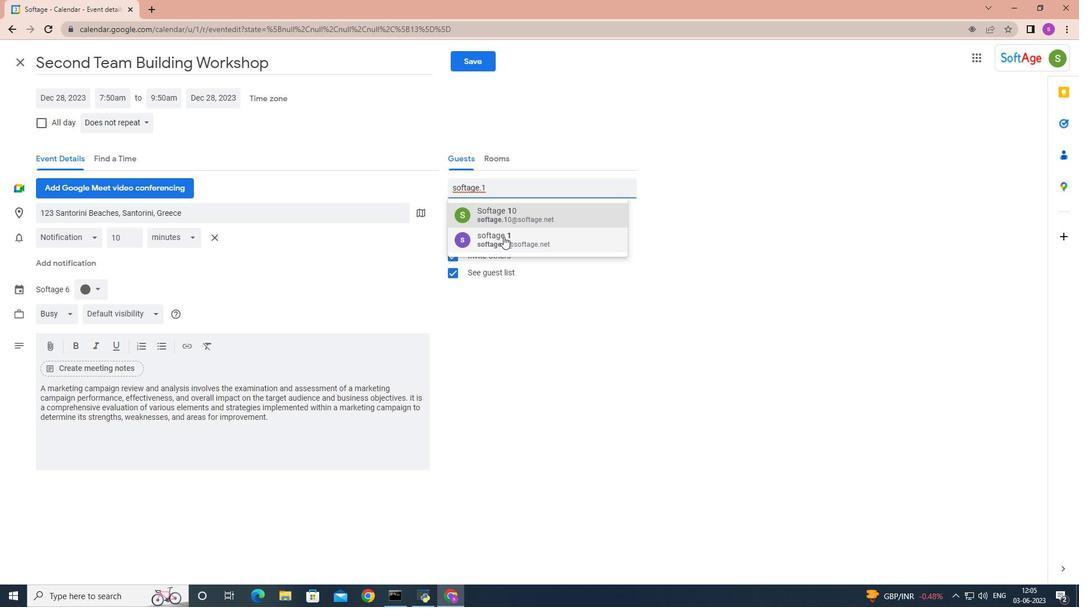 
Action: Mouse pressed left at (503, 237)
Screenshot: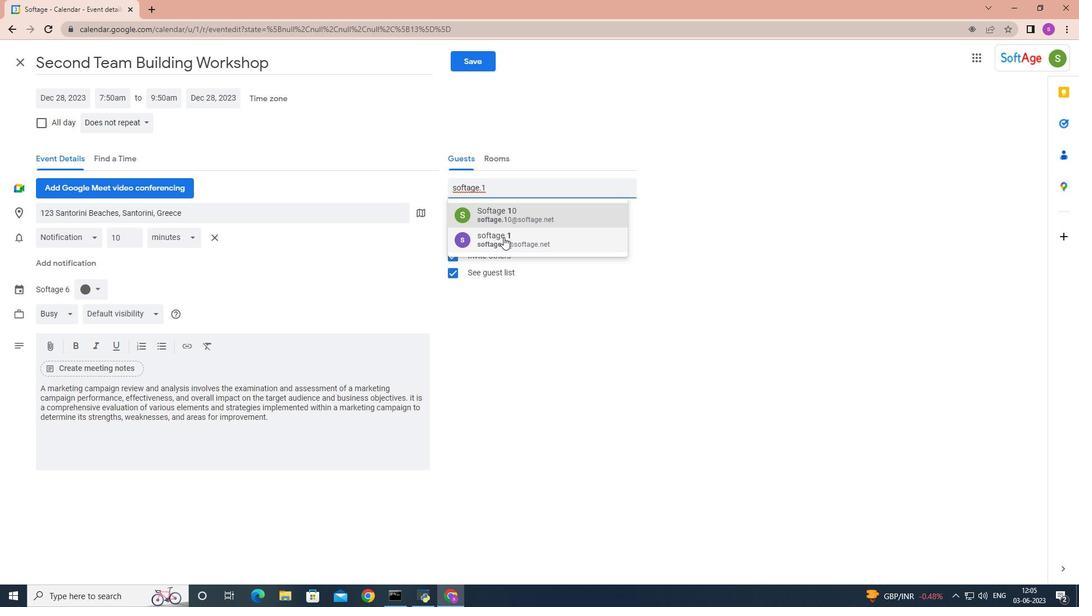 
Action: Key pressed softage.2
Screenshot: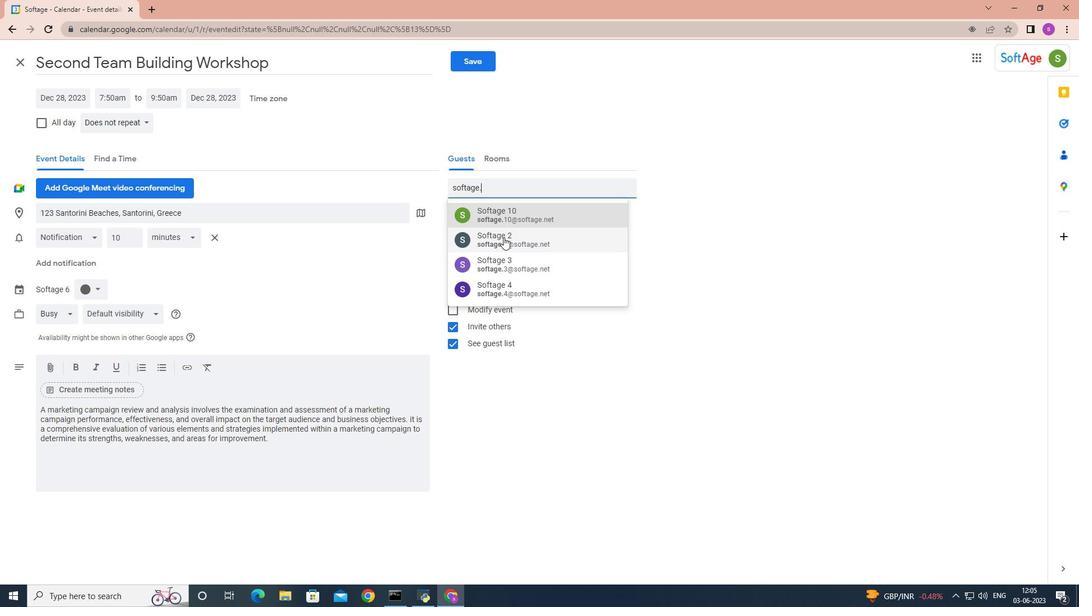 
Action: Mouse moved to (496, 214)
Screenshot: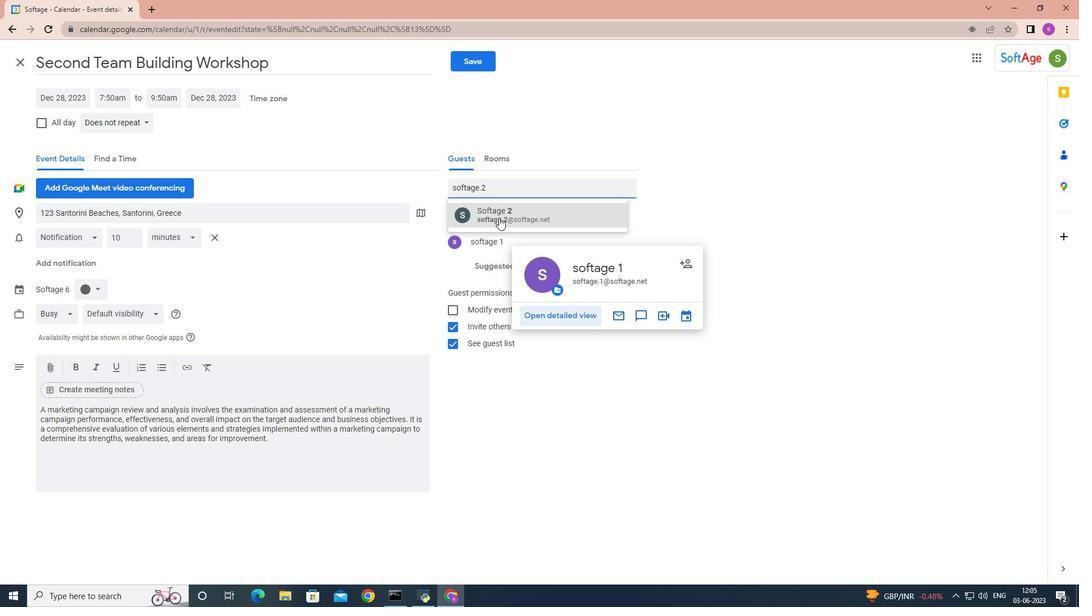 
Action: Mouse pressed left at (496, 214)
Screenshot: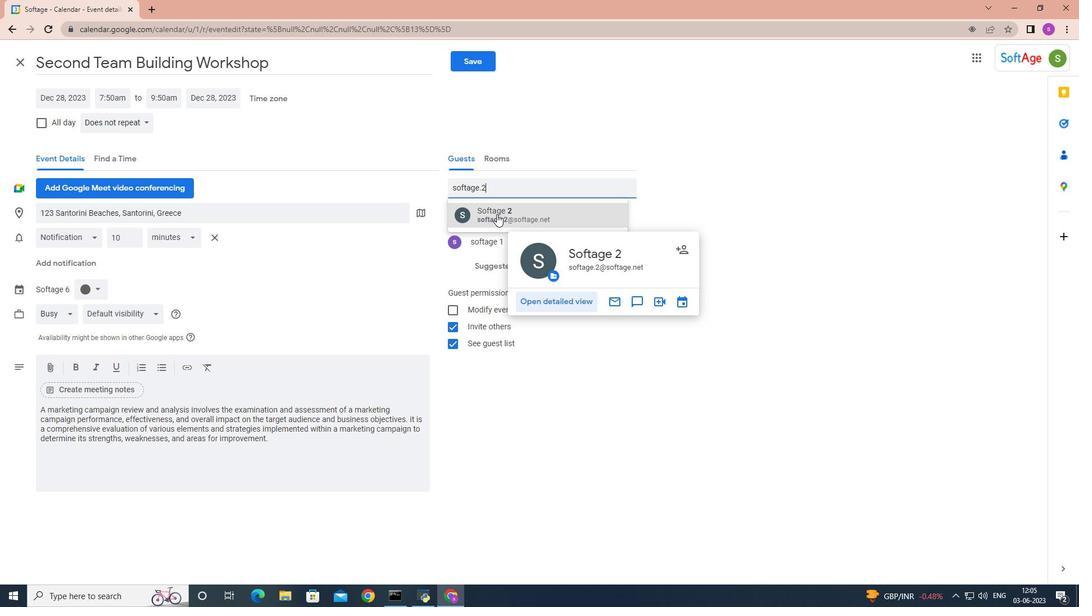 
Action: Mouse moved to (143, 120)
Screenshot: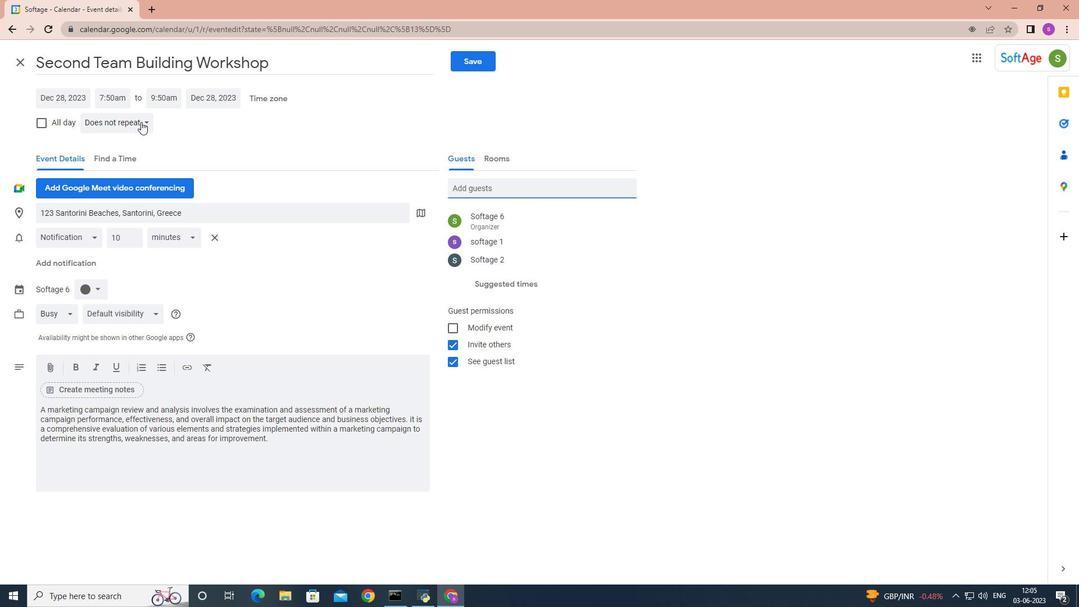 
Action: Mouse pressed left at (143, 120)
Screenshot: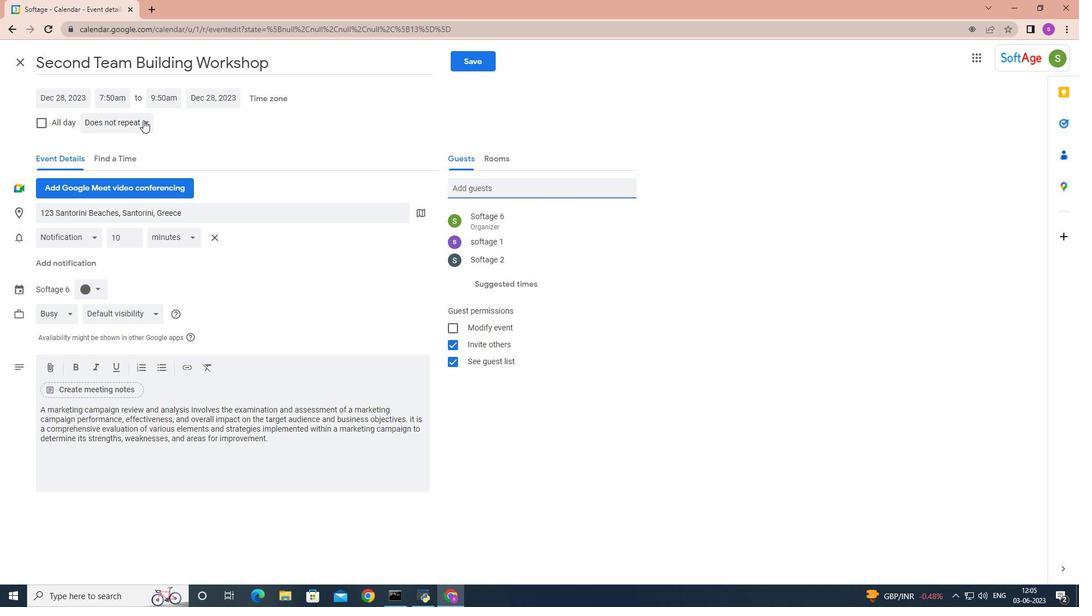 
Action: Mouse moved to (152, 121)
Screenshot: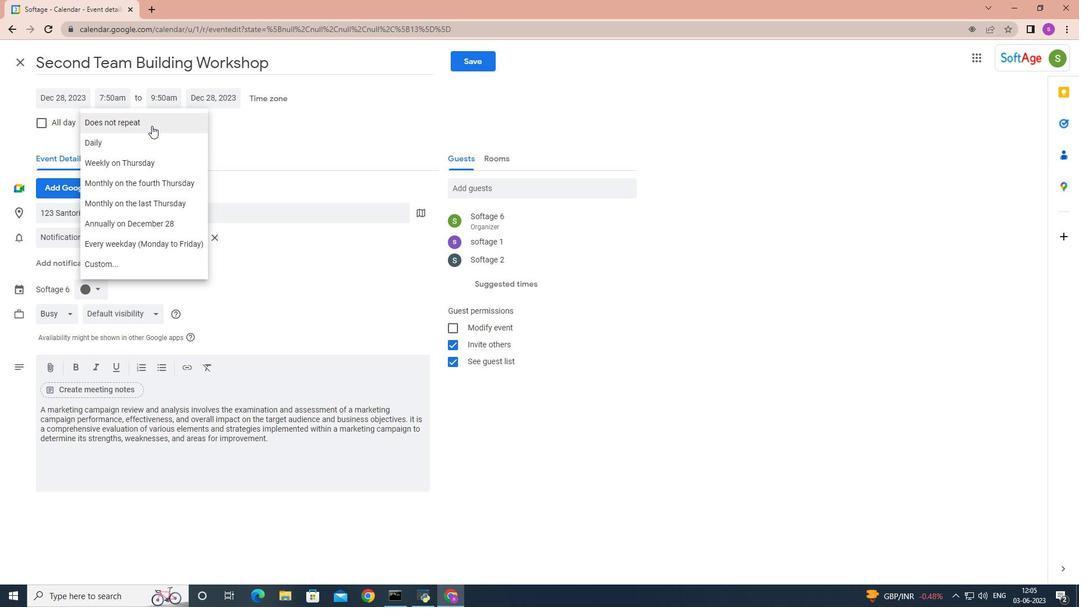 
Action: Mouse pressed left at (152, 121)
Screenshot: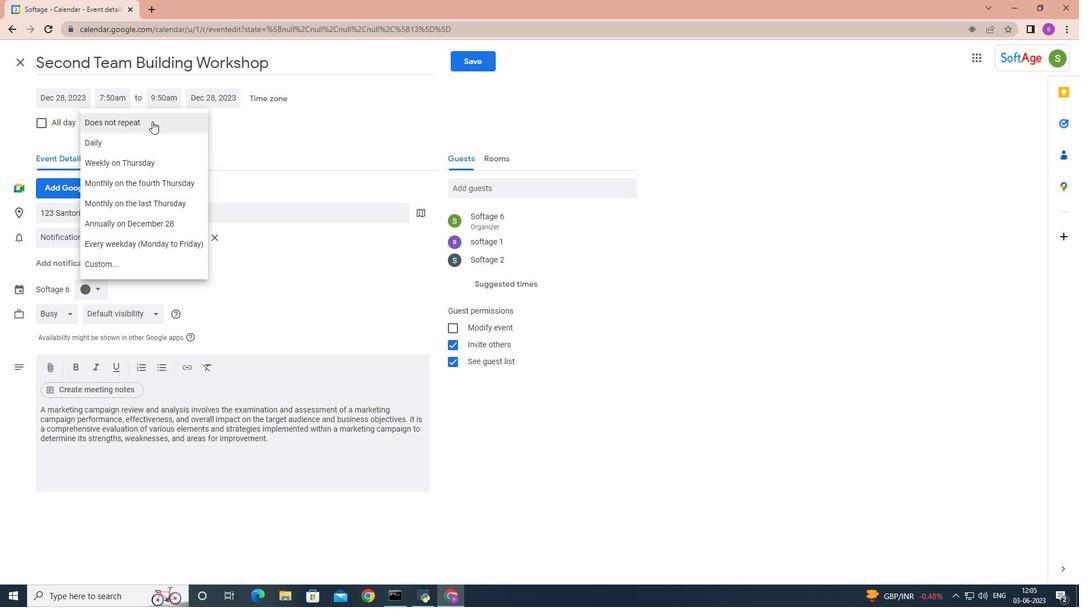 
Action: Mouse moved to (476, 57)
Screenshot: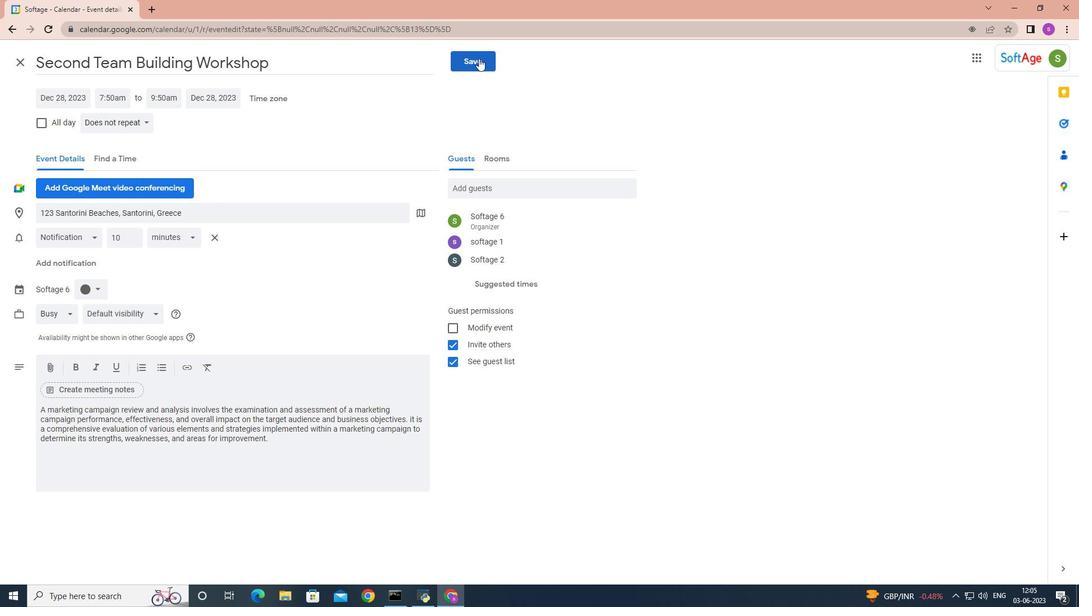 
Action: Mouse pressed left at (476, 57)
Screenshot: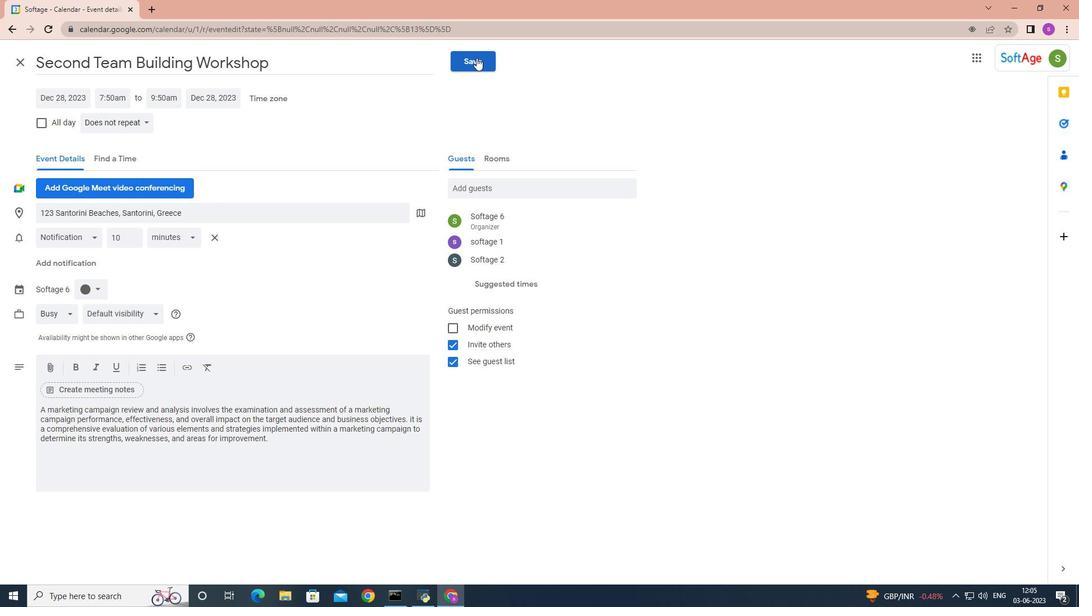 
Action: Mouse moved to (639, 332)
Screenshot: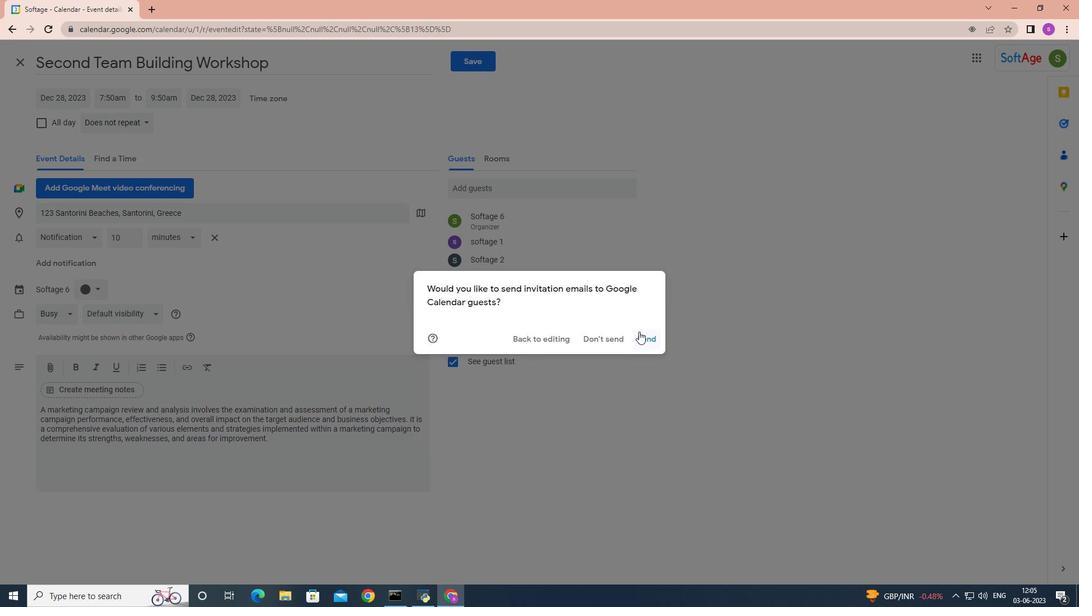 
